 Task: Create new customer invoice with Date Opened: 18-May-23, Select Customer: Herberger's, Terms: Net 30. Make invoice entry for item-1 with Date: 18-May-23, Description: Ikem Collection Maasai Chai Kenyan Spiced Tea
, Income Account: Income:Sales, Quantity: 2, Unit Price: 13.49, Sales Tax: Y, Sales Tax Included: N, Tax Table: Sales Tax. Post Invoice with Post Date: 18-May-23, Post to Accounts: Assets:Accounts Receivable. Pay / Process Payment with Transaction Date: 16-Jun-23, Amount: 28.06, Transfer Account: Checking Account. Go to 'Print Invoice'.
Action: Mouse moved to (174, 34)
Screenshot: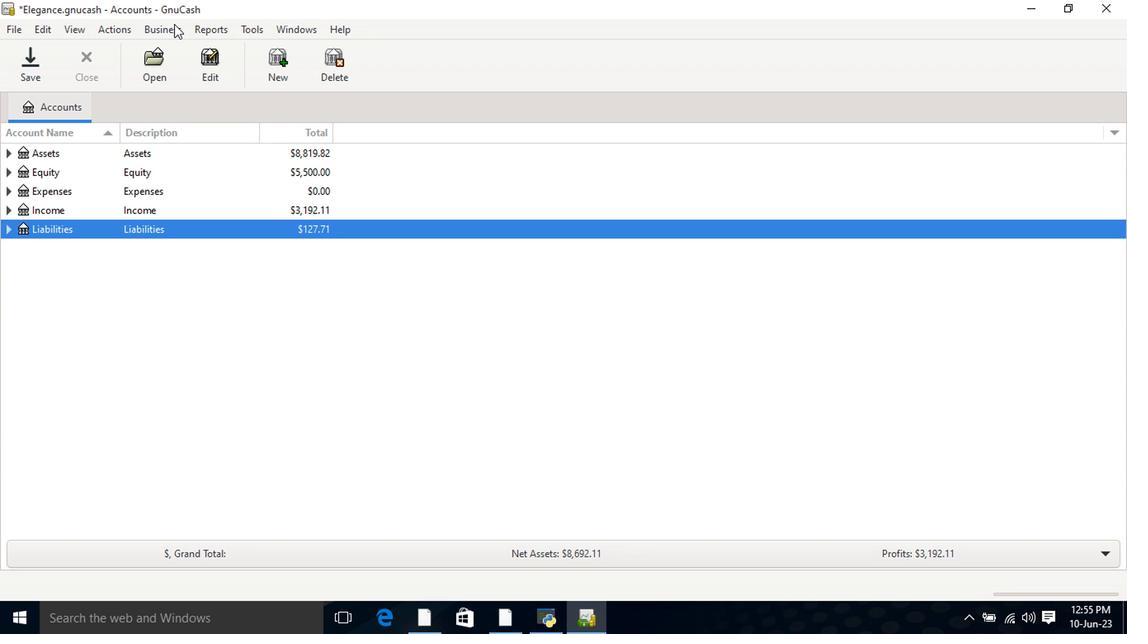 
Action: Mouse pressed left at (174, 34)
Screenshot: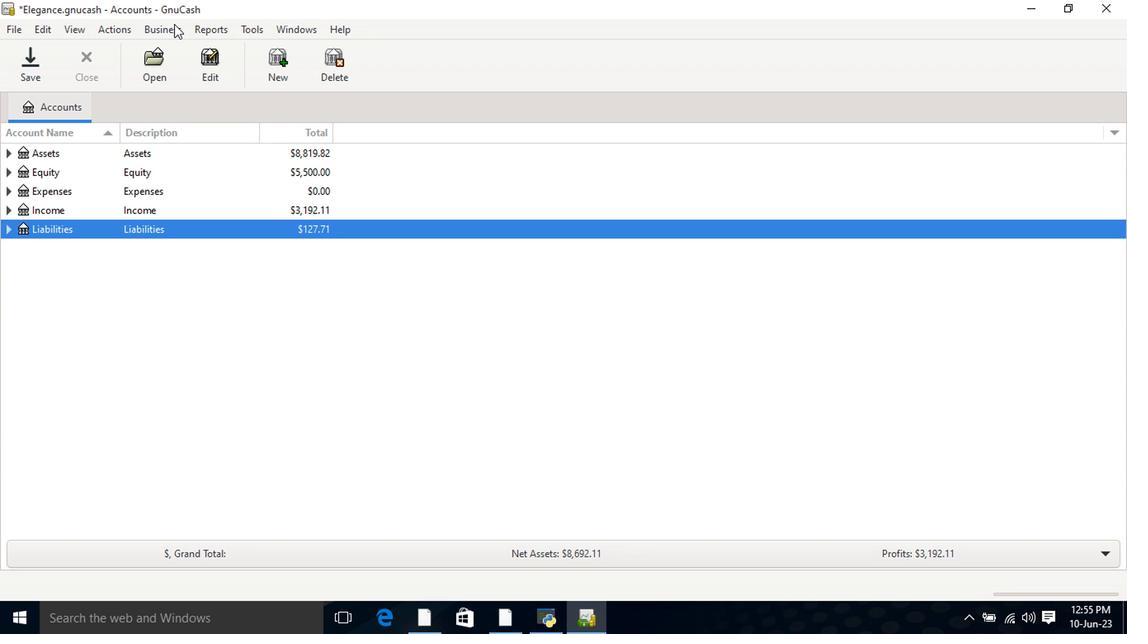 
Action: Mouse moved to (181, 48)
Screenshot: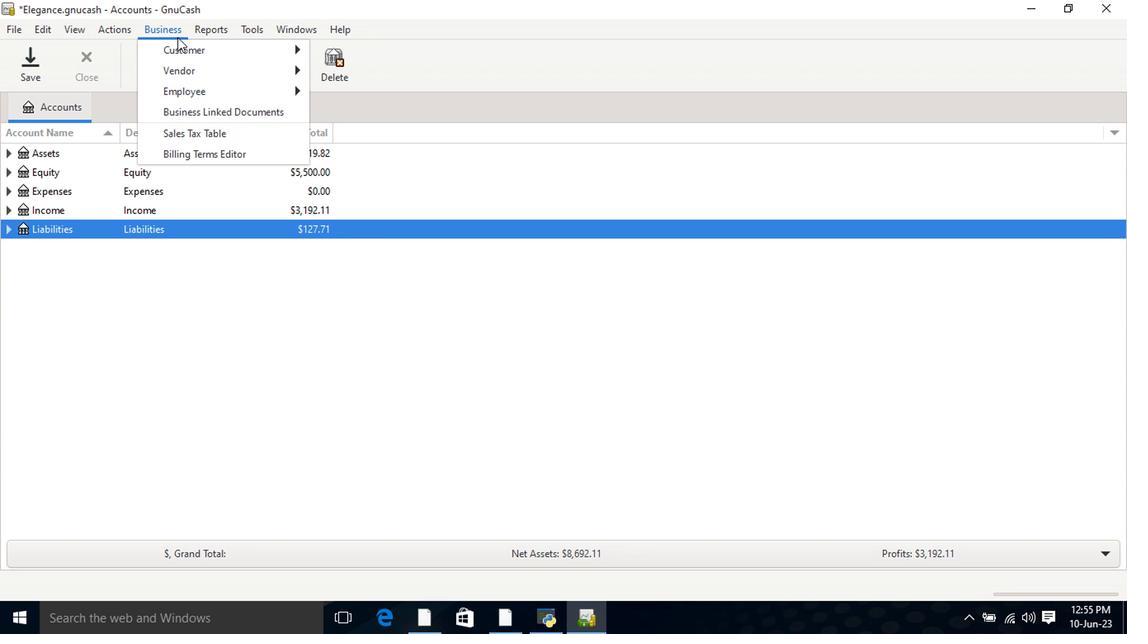 
Action: Mouse pressed left at (181, 48)
Screenshot: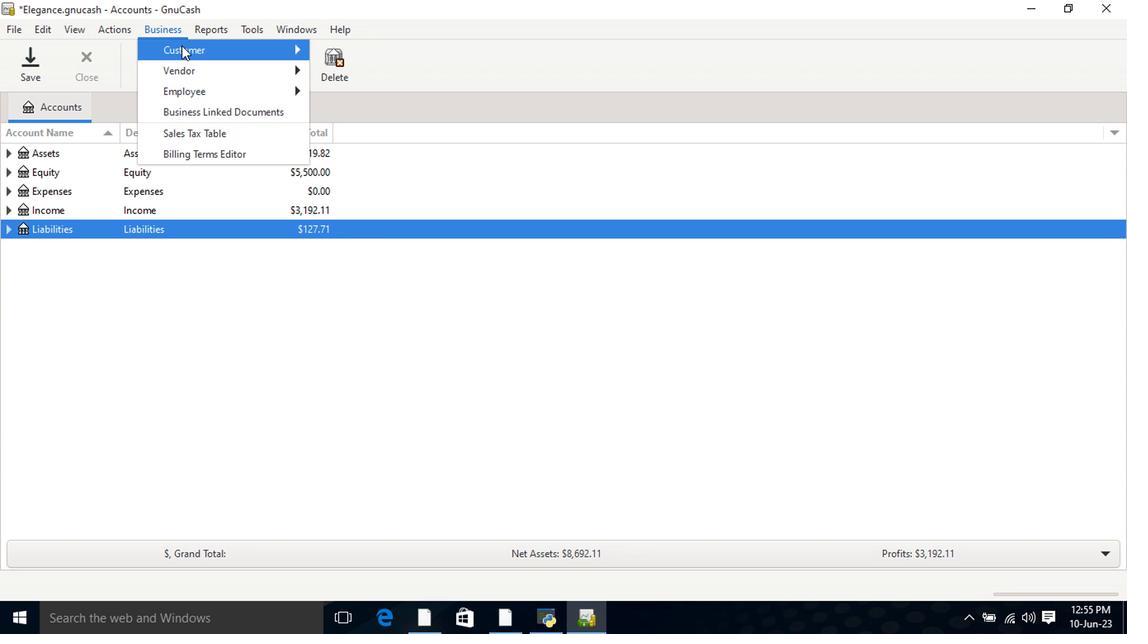 
Action: Mouse moved to (330, 115)
Screenshot: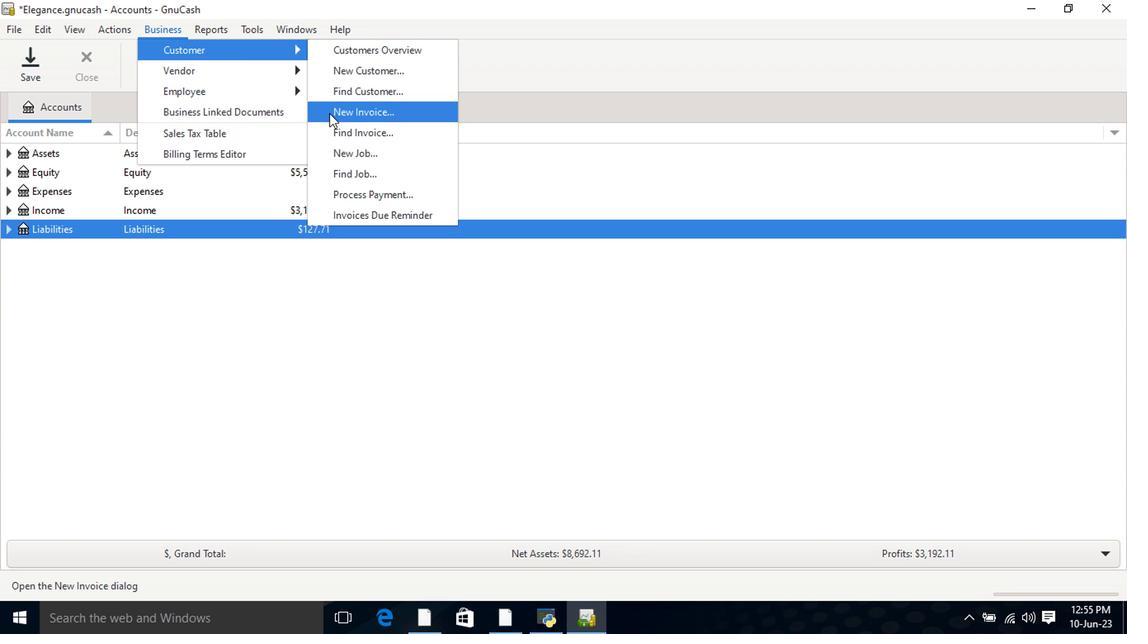 
Action: Mouse pressed left at (330, 115)
Screenshot: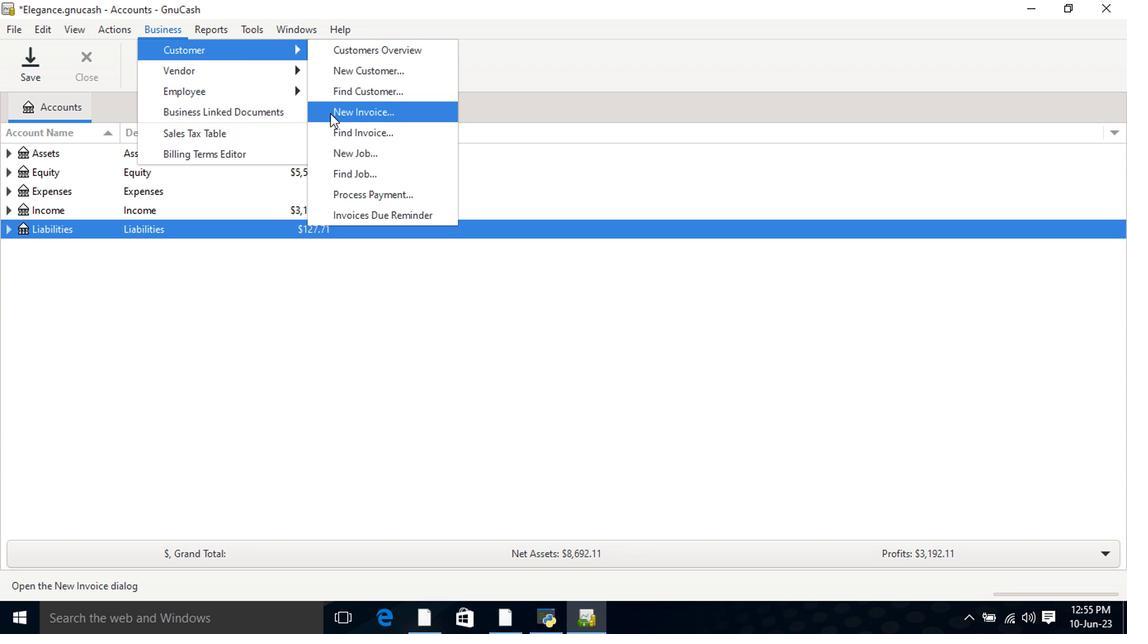 
Action: Mouse moved to (673, 254)
Screenshot: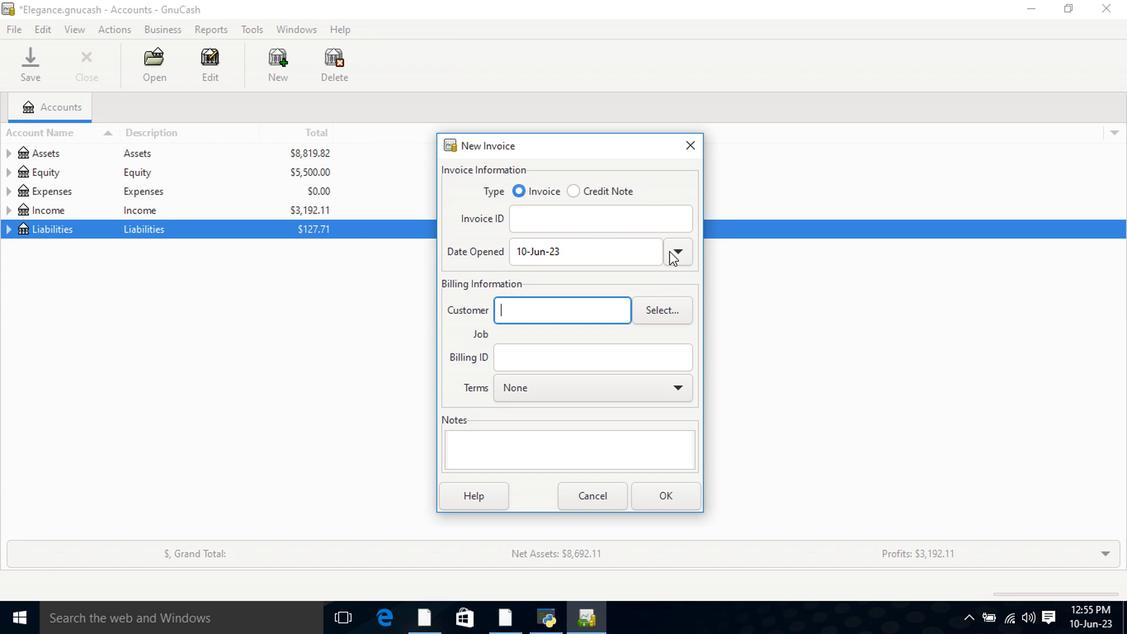 
Action: Mouse pressed left at (673, 254)
Screenshot: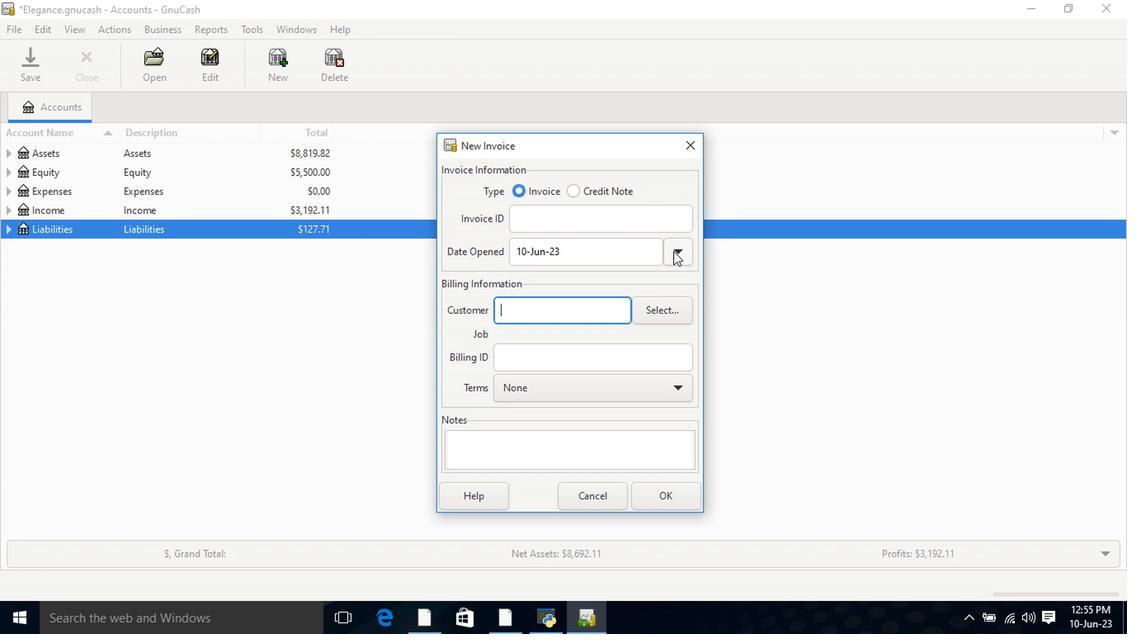 
Action: Mouse moved to (550, 283)
Screenshot: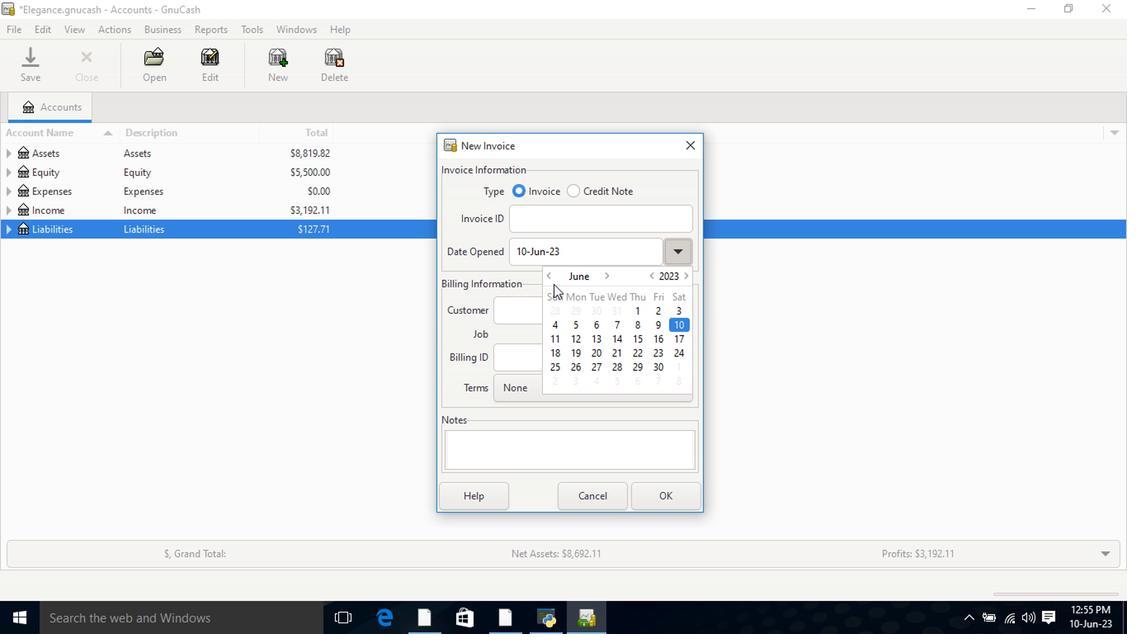 
Action: Mouse pressed left at (550, 283)
Screenshot: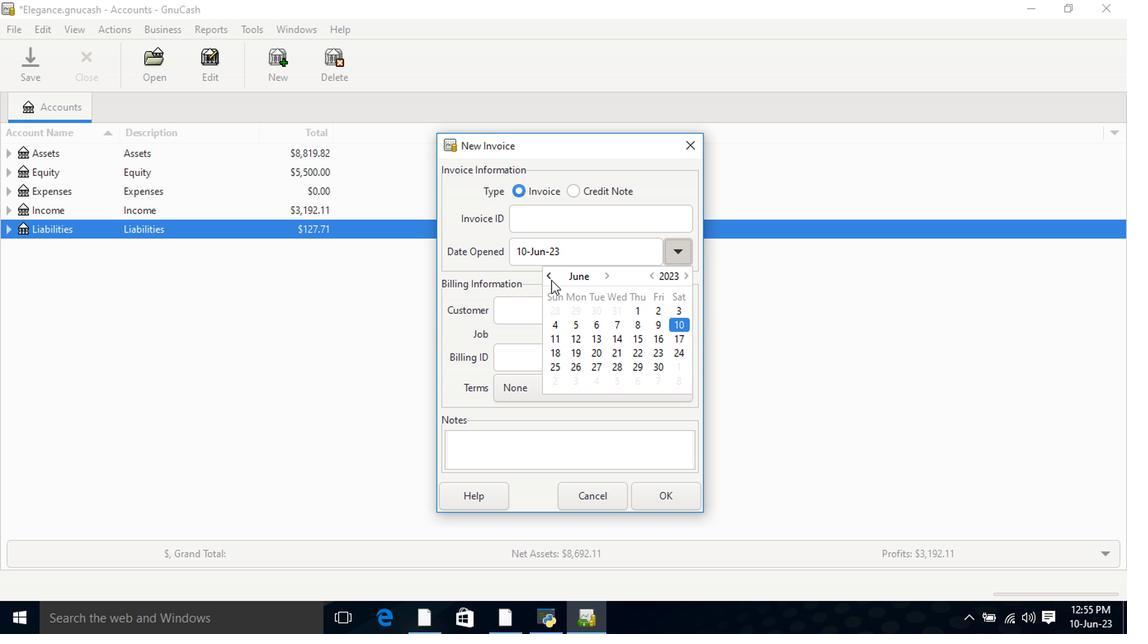 
Action: Mouse moved to (638, 341)
Screenshot: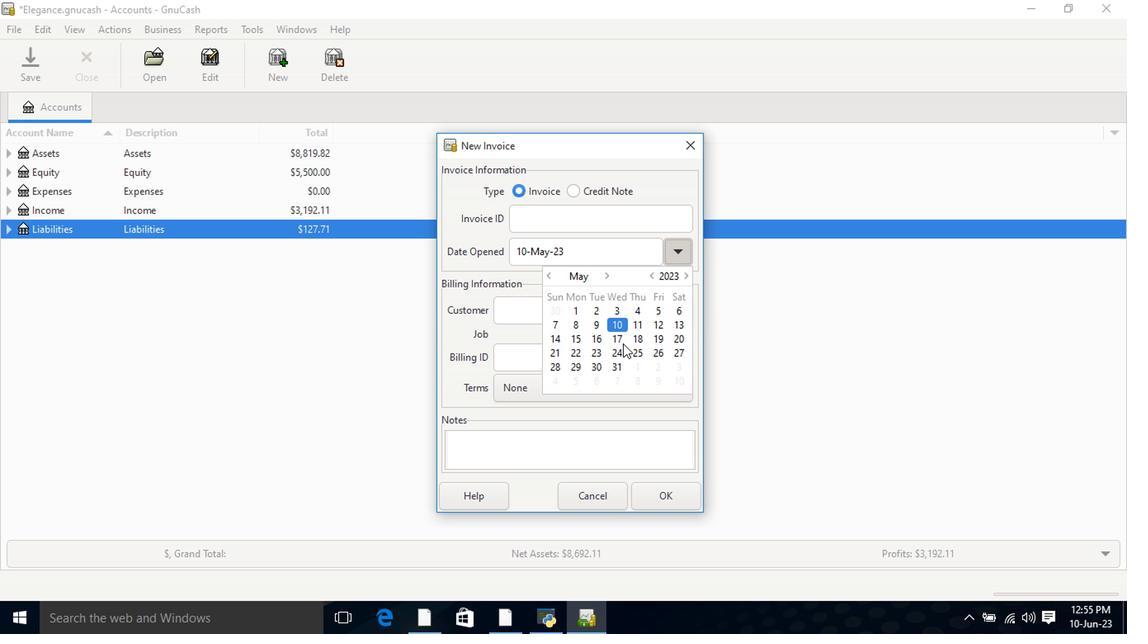 
Action: Mouse pressed left at (638, 341)
Screenshot: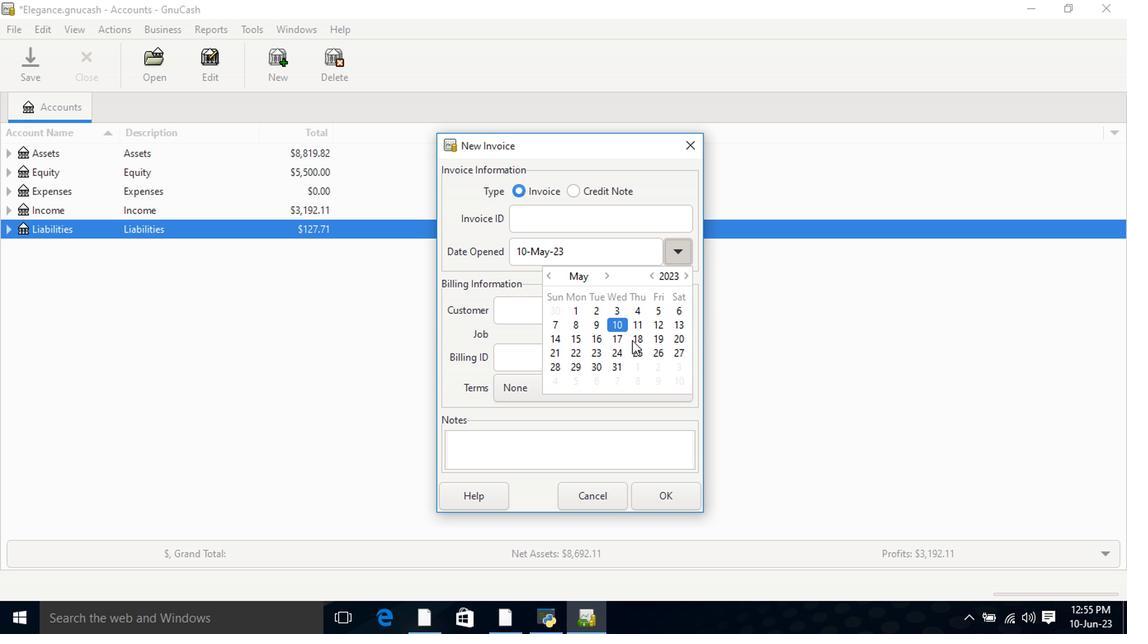 
Action: Mouse pressed left at (638, 341)
Screenshot: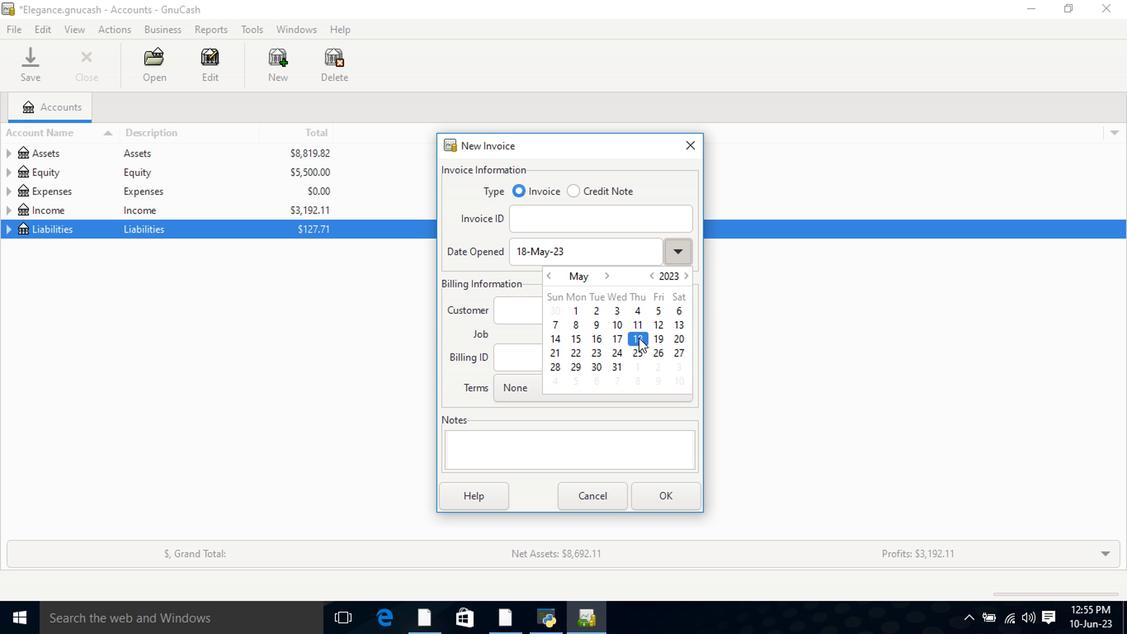 
Action: Mouse moved to (596, 317)
Screenshot: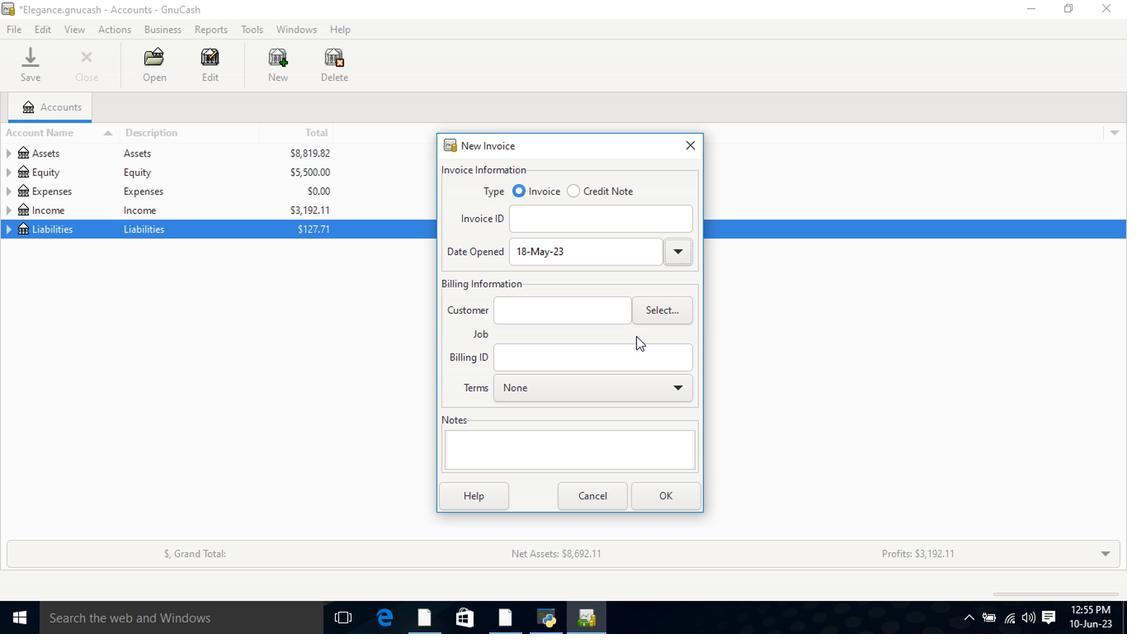 
Action: Mouse pressed left at (596, 317)
Screenshot: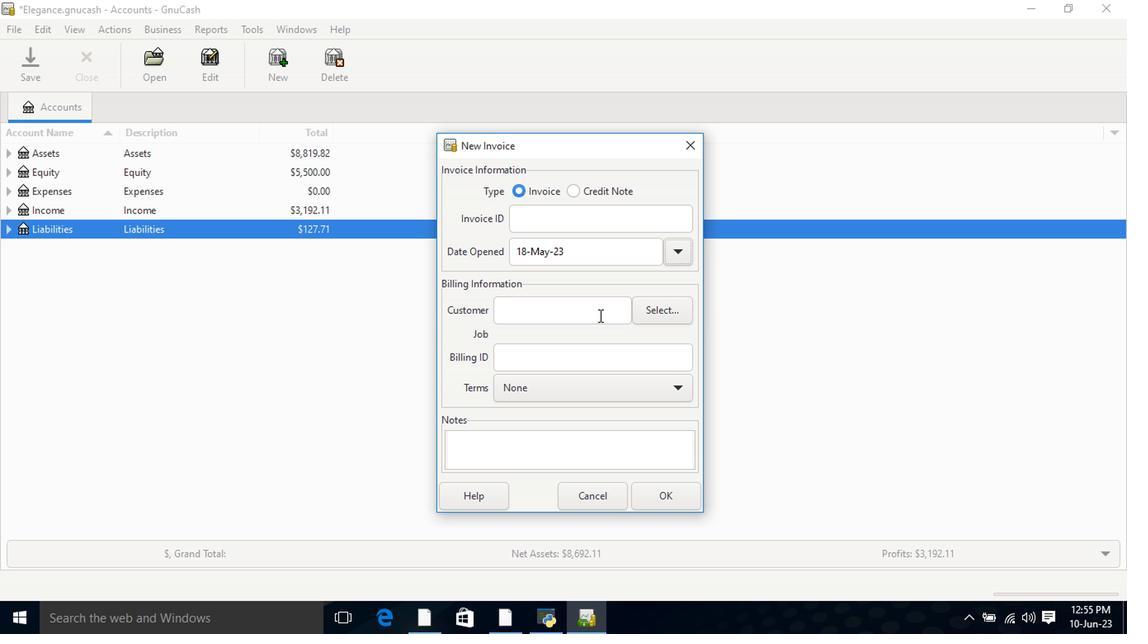 
Action: Key pressed <Key.shift>Her
Screenshot: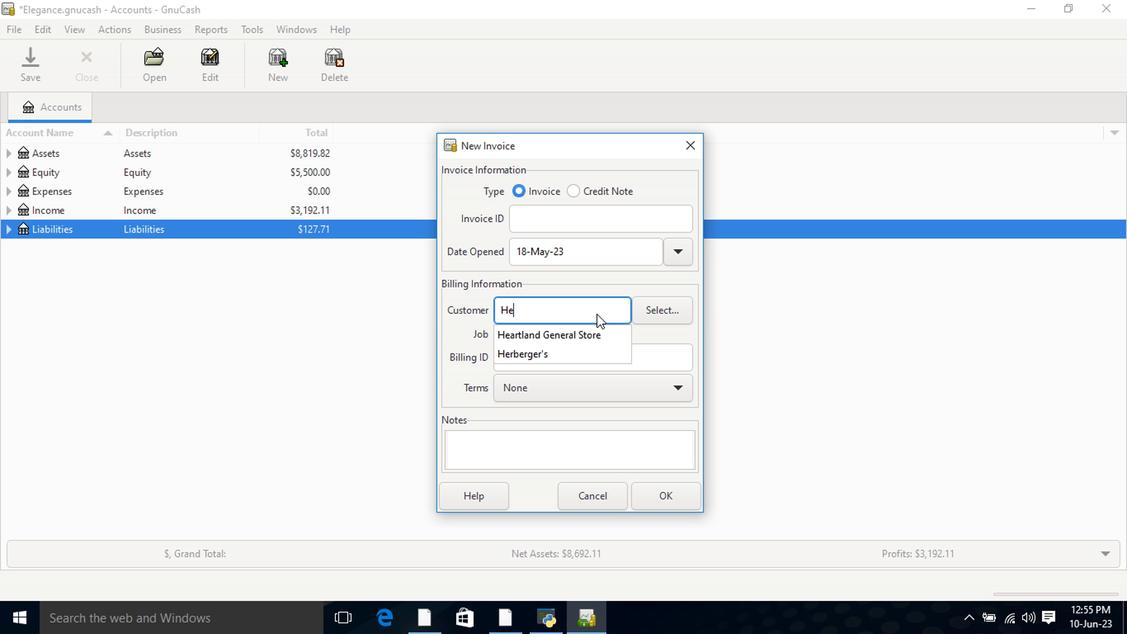 
Action: Mouse moved to (578, 332)
Screenshot: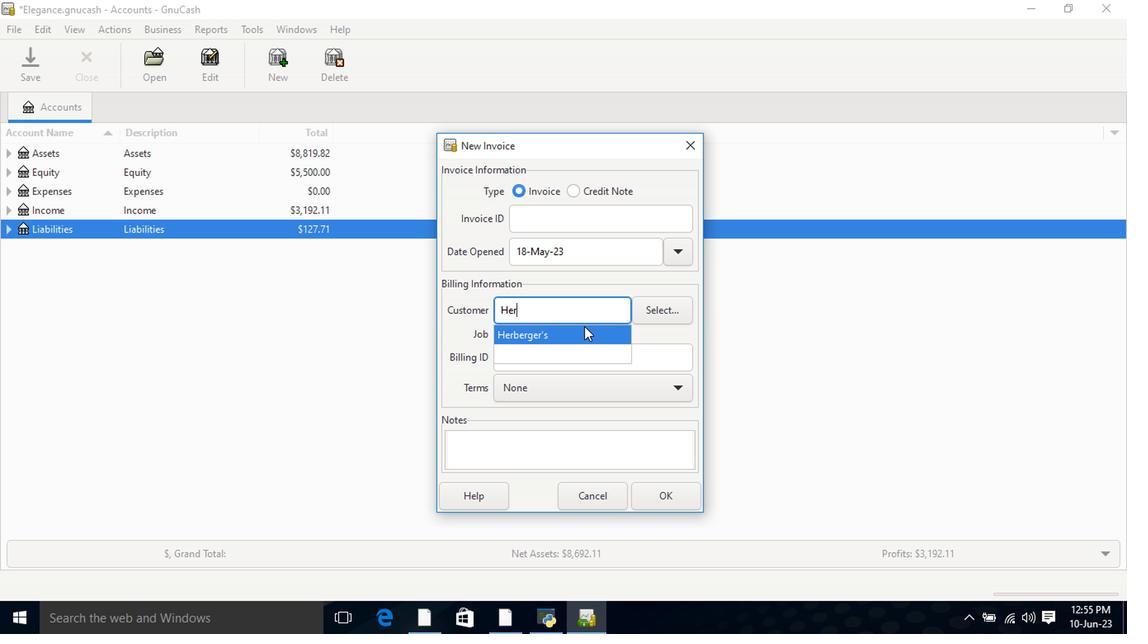 
Action: Mouse pressed left at (578, 332)
Screenshot: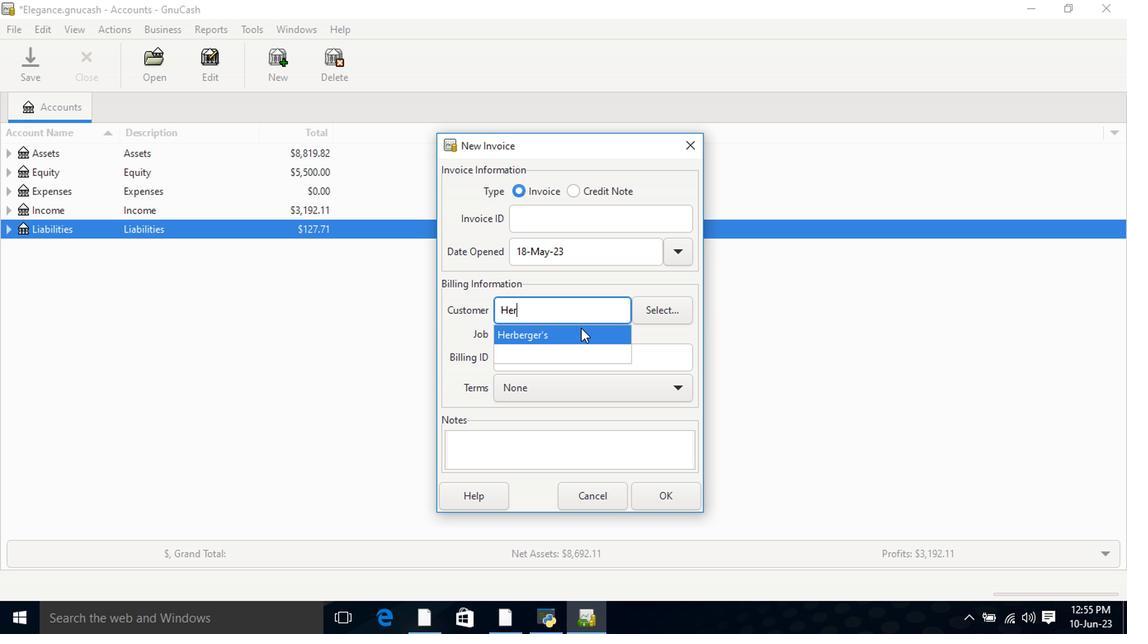 
Action: Mouse moved to (605, 404)
Screenshot: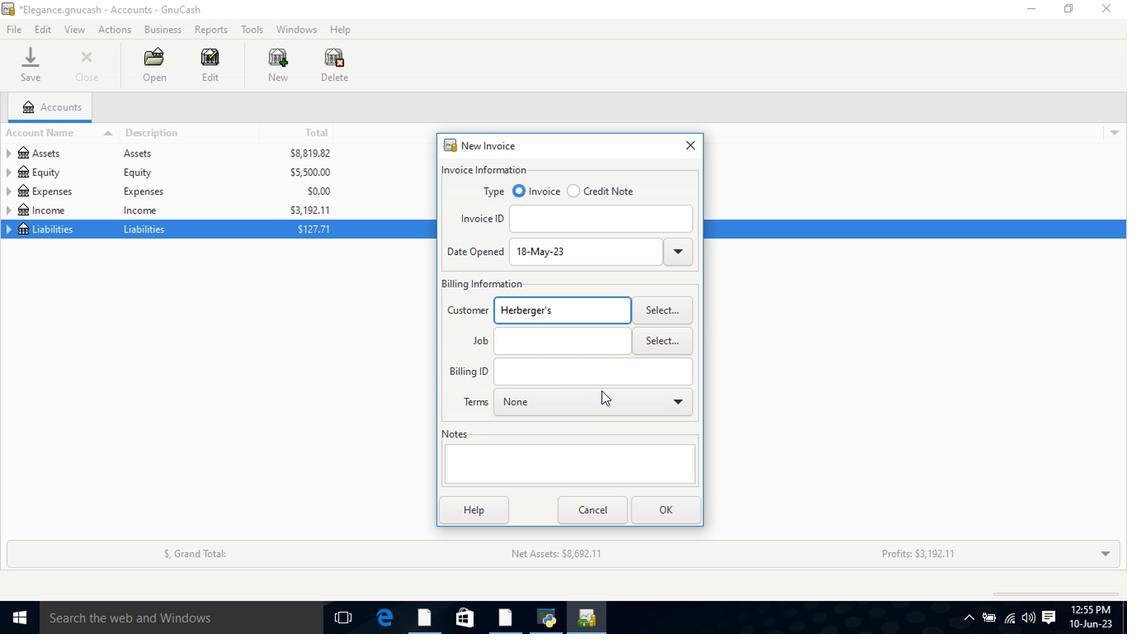 
Action: Mouse pressed left at (605, 404)
Screenshot: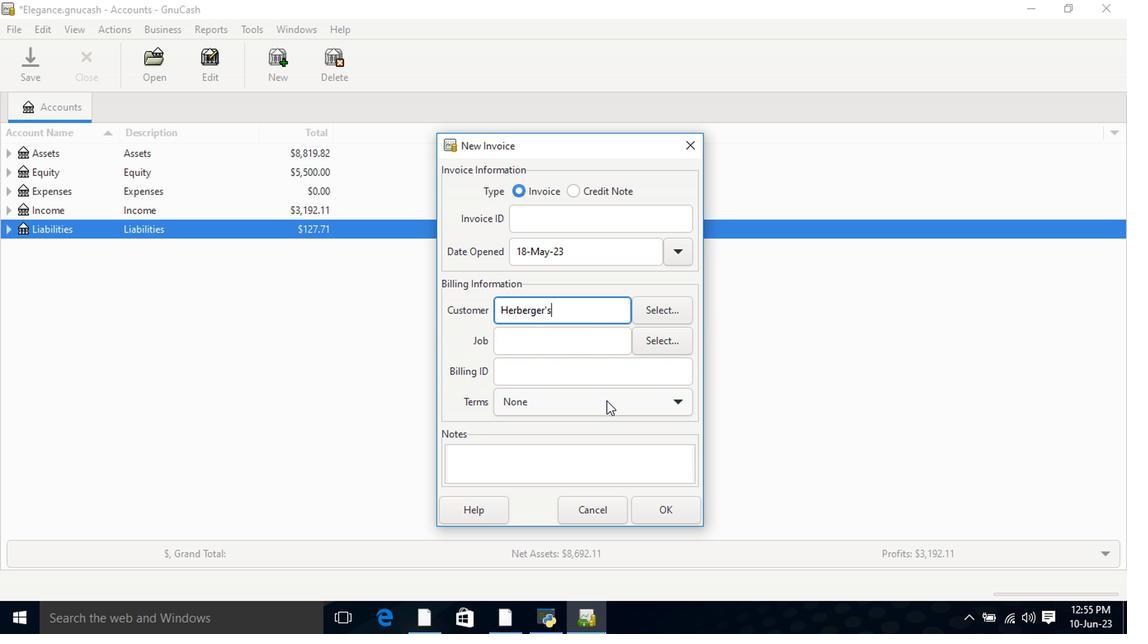 
Action: Mouse moved to (613, 456)
Screenshot: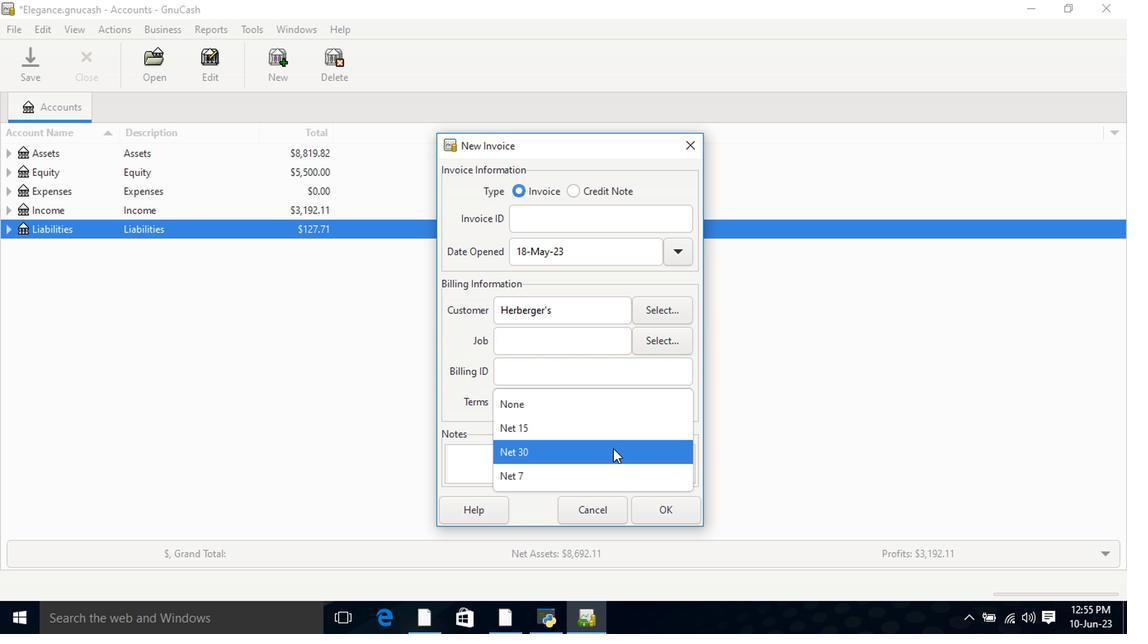 
Action: Mouse pressed left at (613, 456)
Screenshot: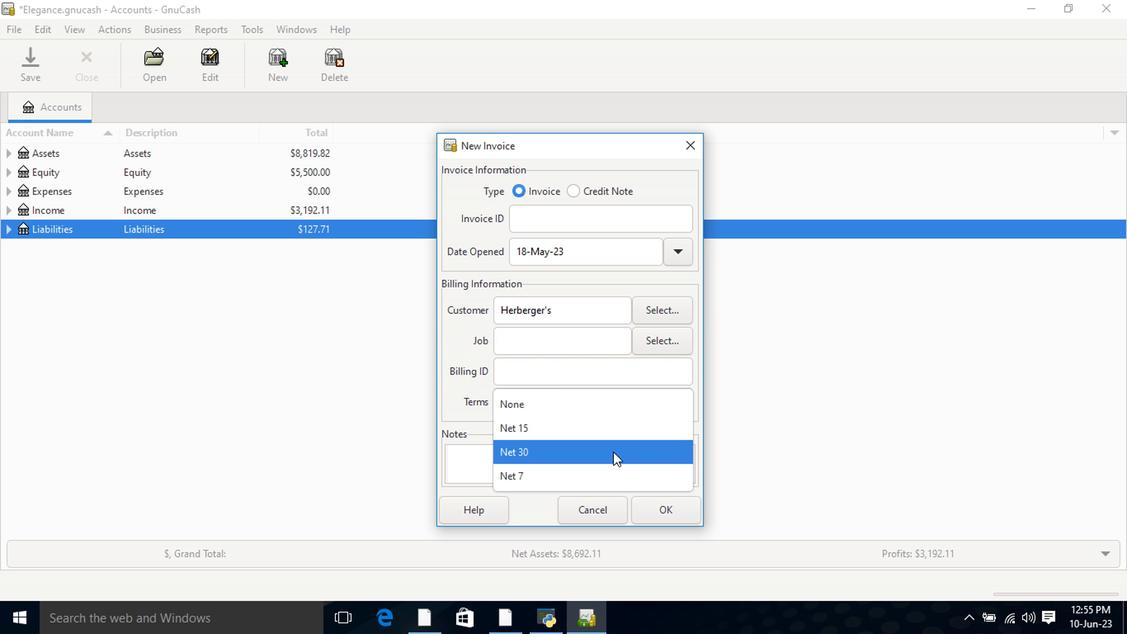 
Action: Mouse moved to (652, 512)
Screenshot: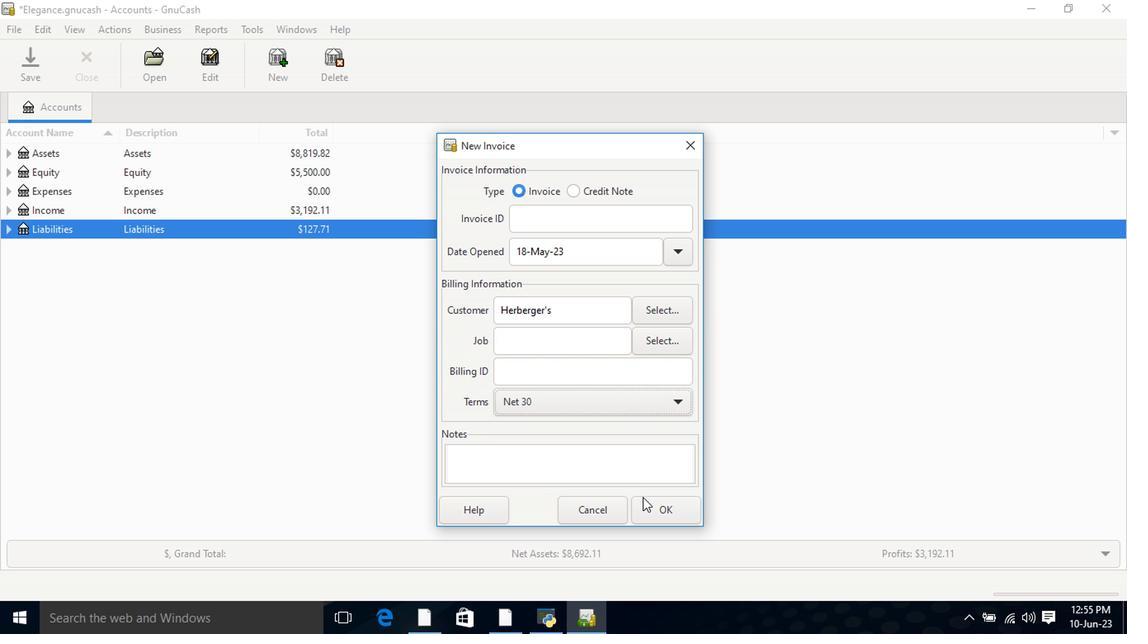 
Action: Mouse pressed left at (652, 512)
Screenshot: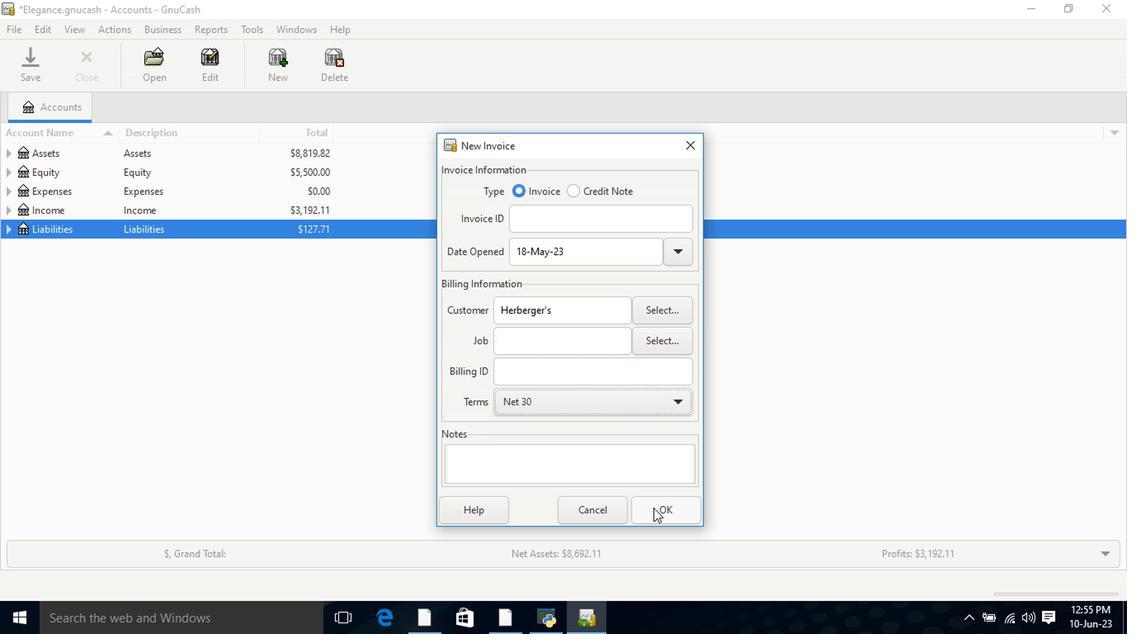 
Action: Mouse moved to (72, 325)
Screenshot: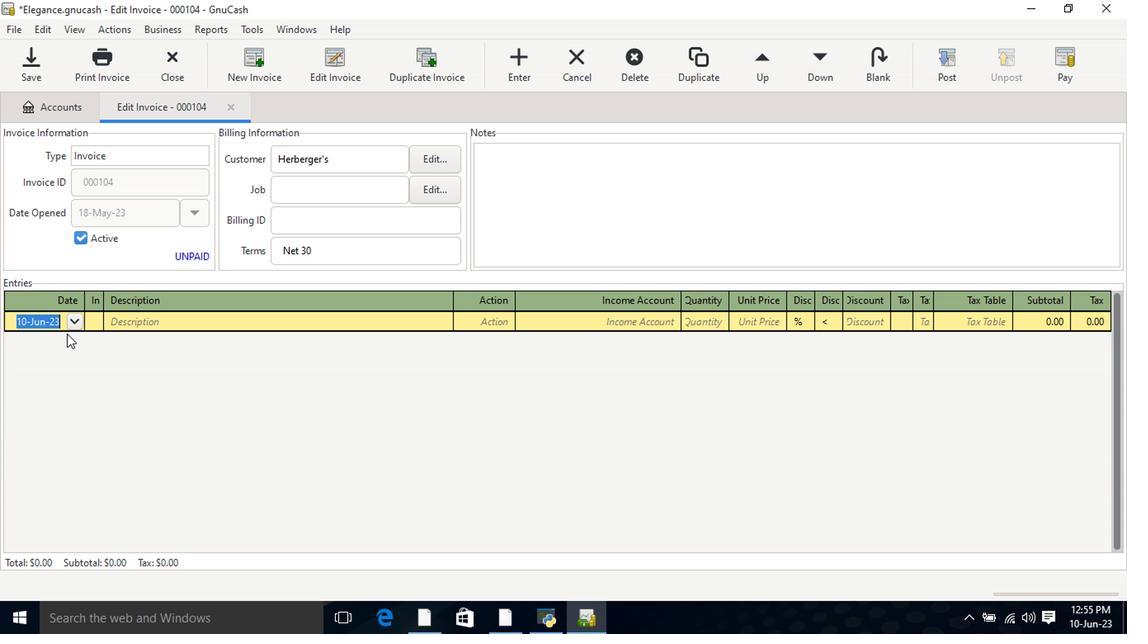 
Action: Mouse pressed left at (72, 325)
Screenshot: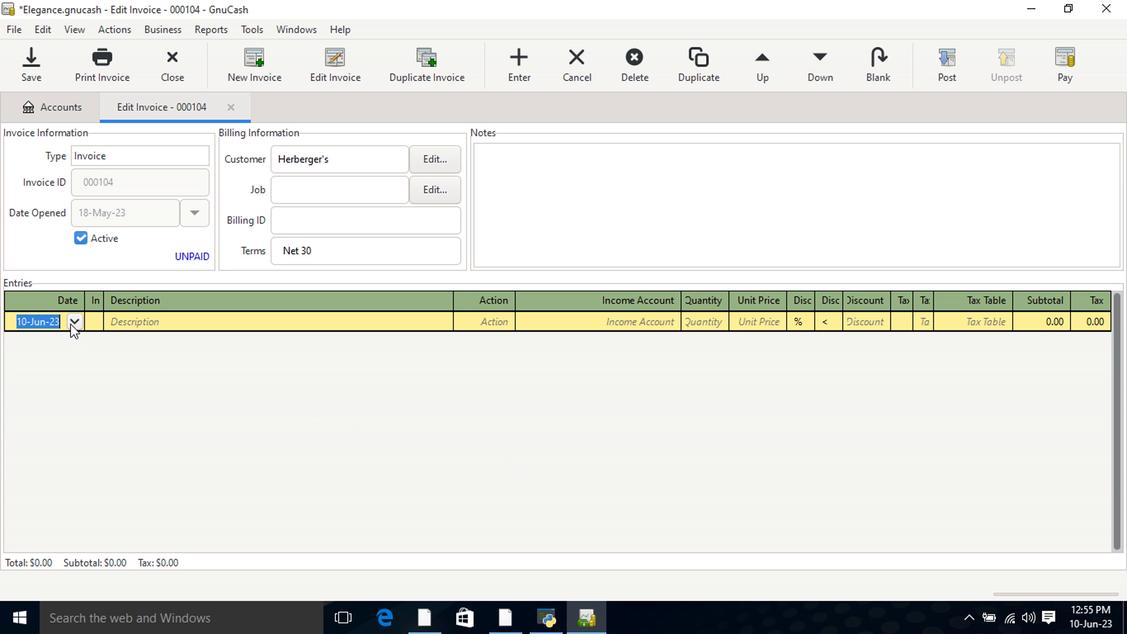 
Action: Mouse moved to (14, 345)
Screenshot: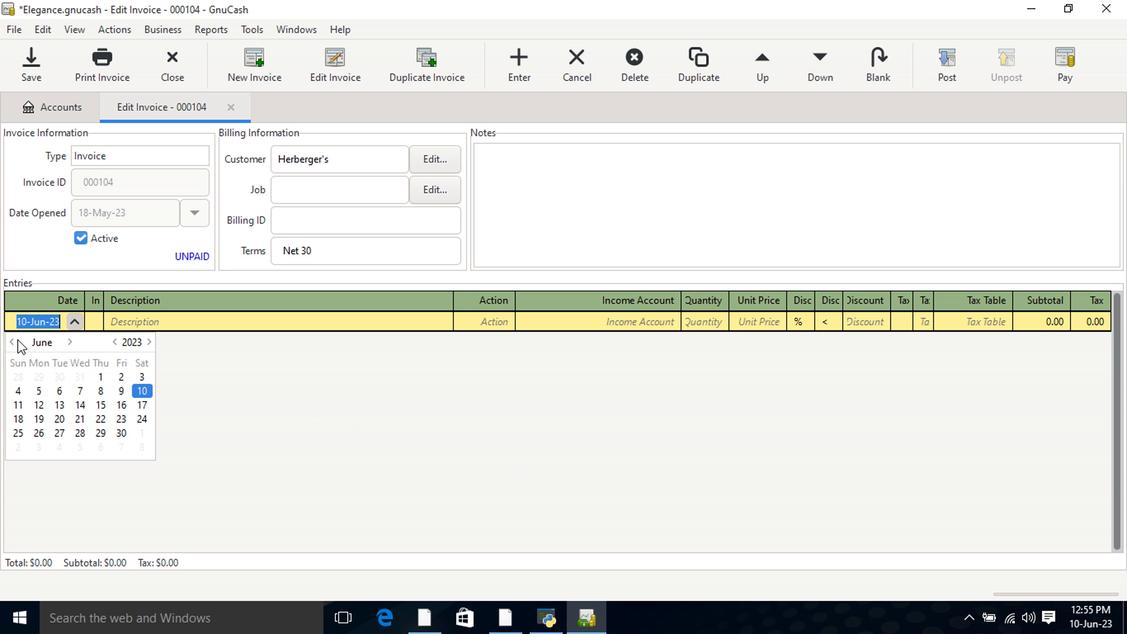 
Action: Mouse pressed left at (14, 345)
Screenshot: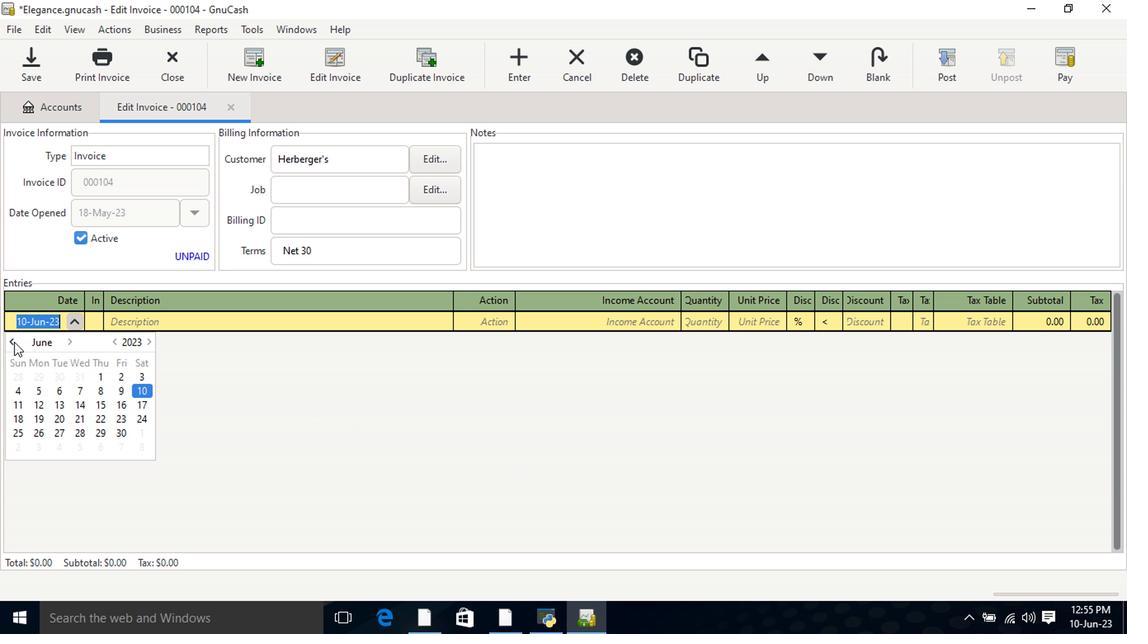 
Action: Mouse moved to (96, 412)
Screenshot: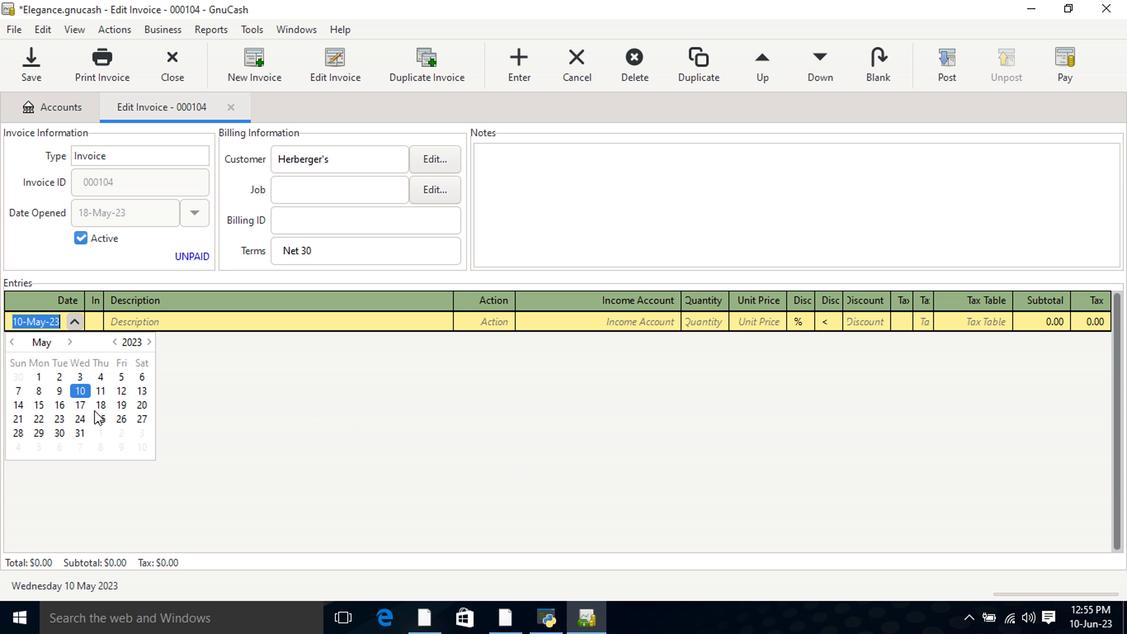 
Action: Mouse pressed left at (96, 412)
Screenshot: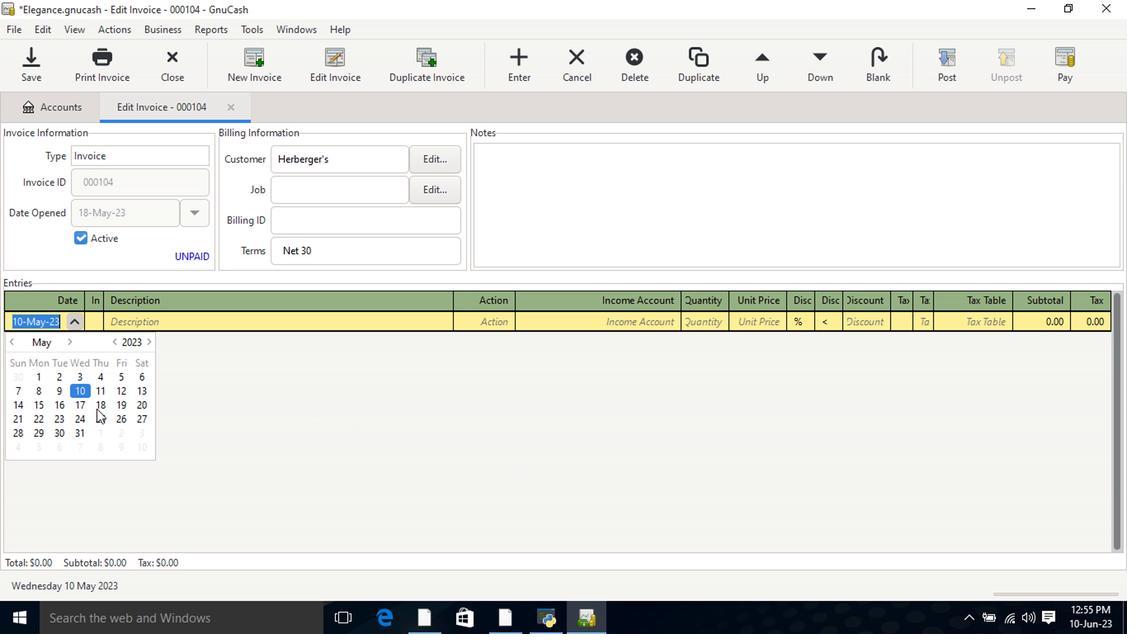 
Action: Mouse pressed left at (96, 412)
Screenshot: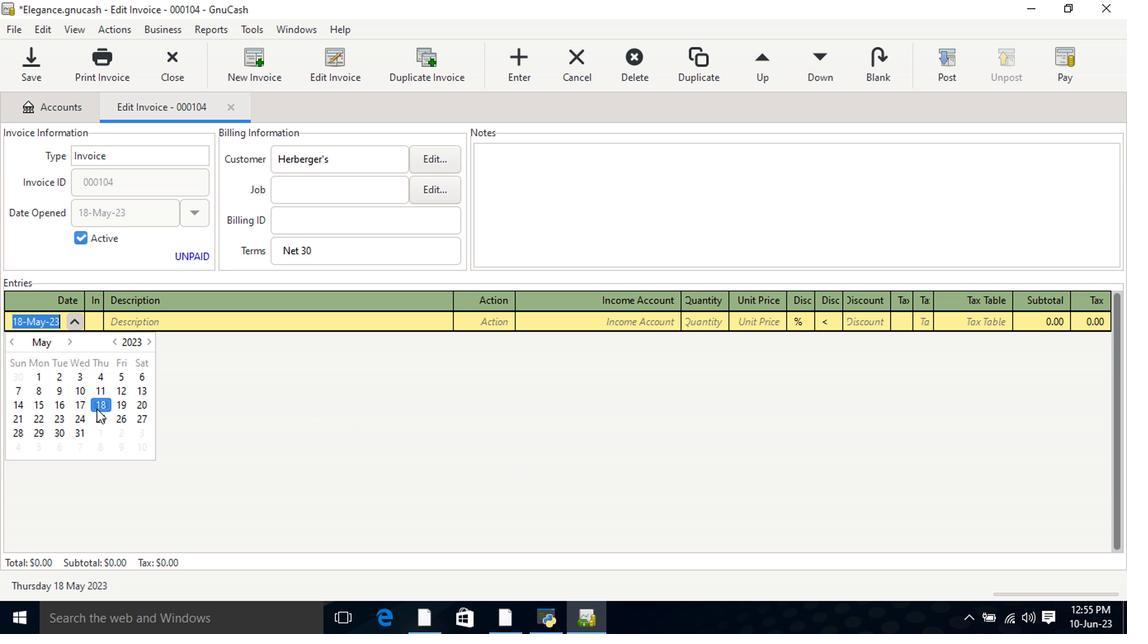
Action: Mouse moved to (144, 330)
Screenshot: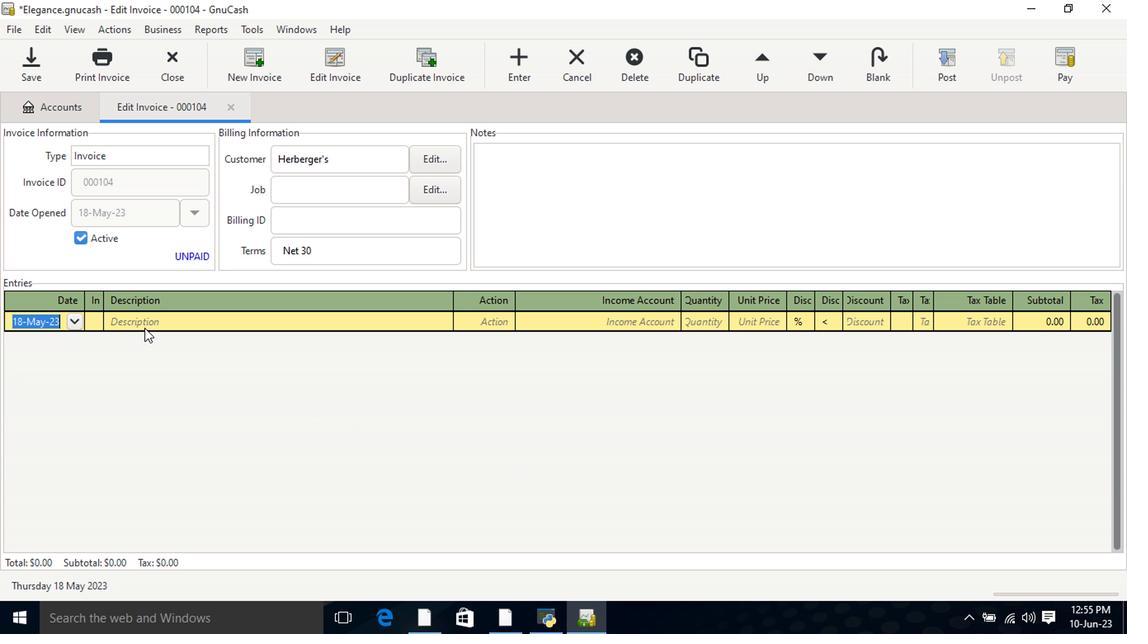 
Action: Mouse pressed left at (144, 330)
Screenshot: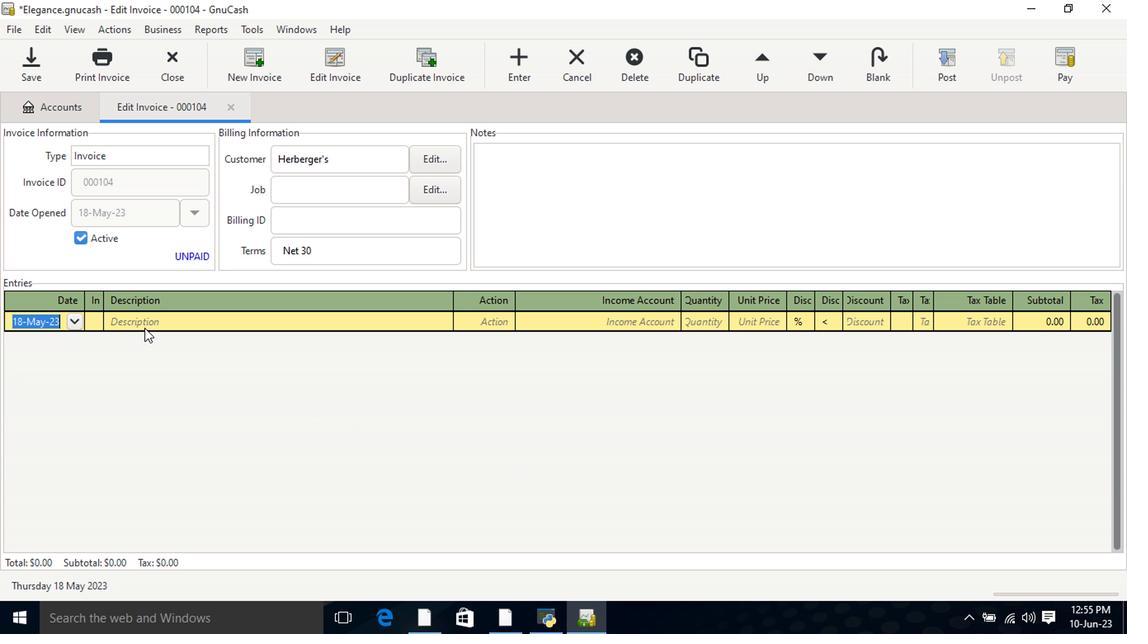 
Action: Key pressed <Key.shift>Ikem<Key.space><Key.shift>Collection<Key.space><Key.shift>Maasai<Key.space><Key.shift>Chai<Key.space><Key.shift>Kenyan<Key.space><Key.shift>Spiced<Key.space><Key.shift>Tea<Key.tab><Key.tab>incom<Key.down><Key.down><Key.down><Key.tab>2<Key.tab>13.49<Key.tab>
Screenshot: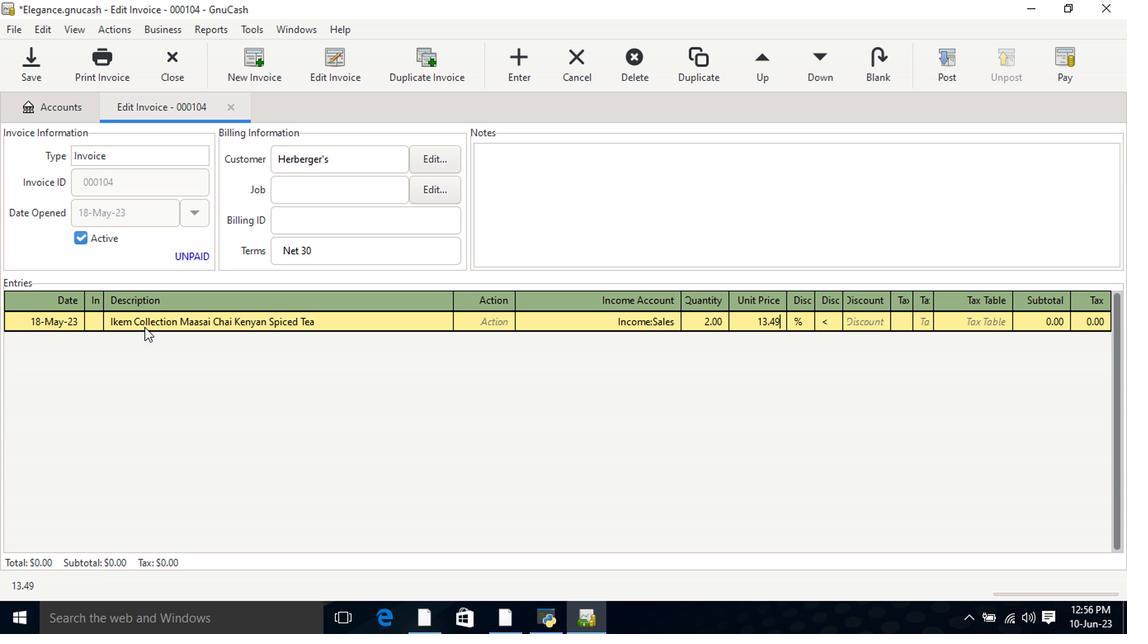 
Action: Mouse moved to (906, 326)
Screenshot: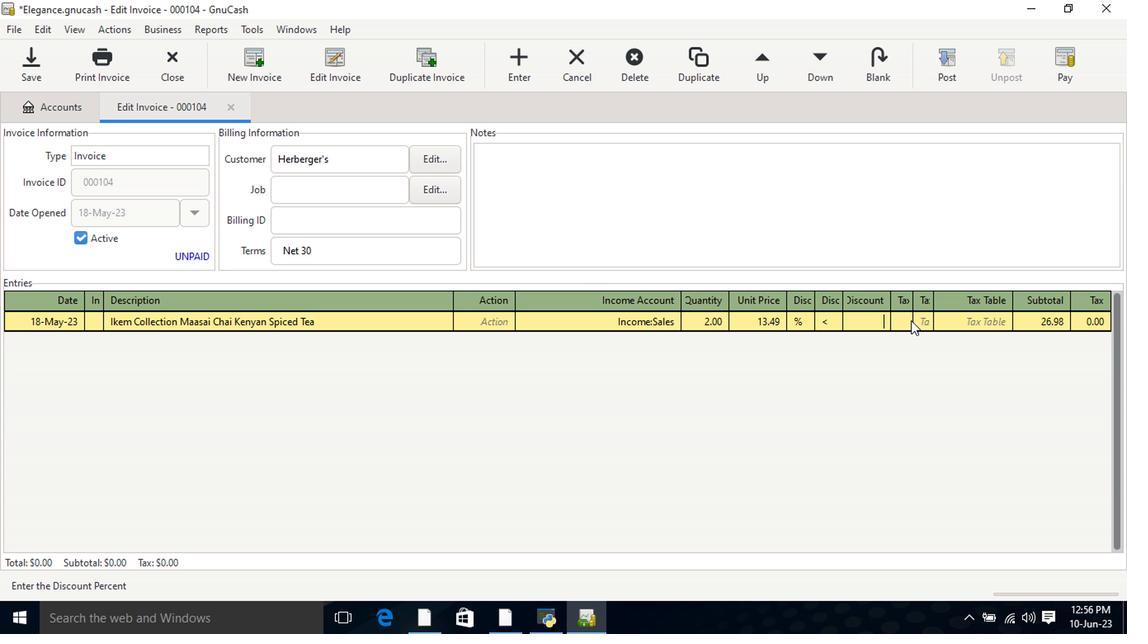 
Action: Mouse pressed left at (906, 326)
Screenshot: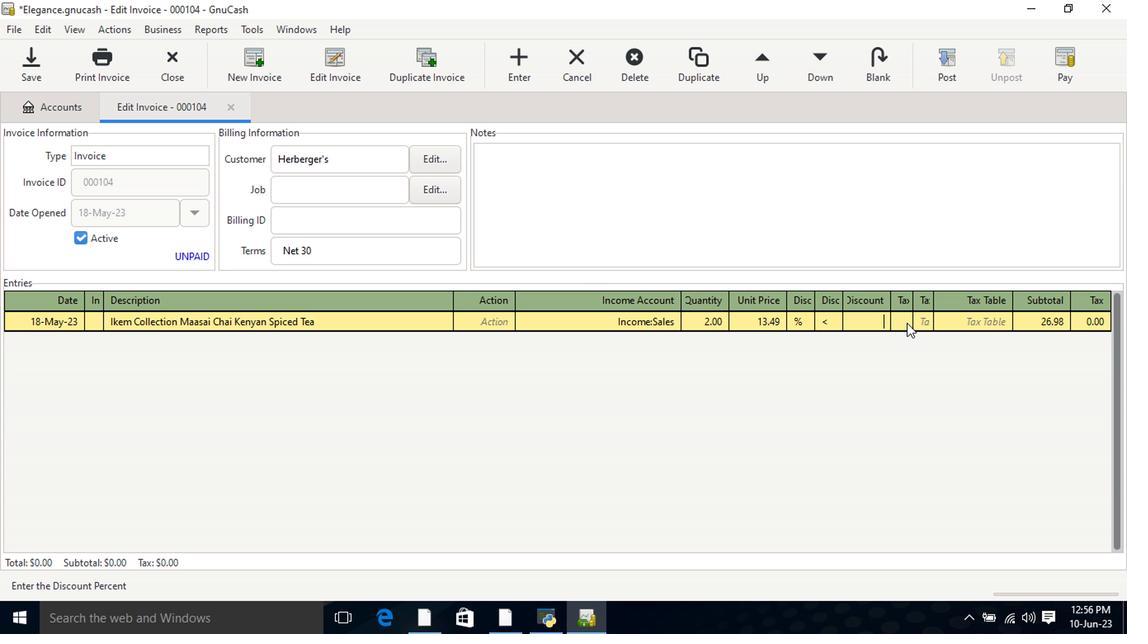 
Action: Mouse moved to (977, 328)
Screenshot: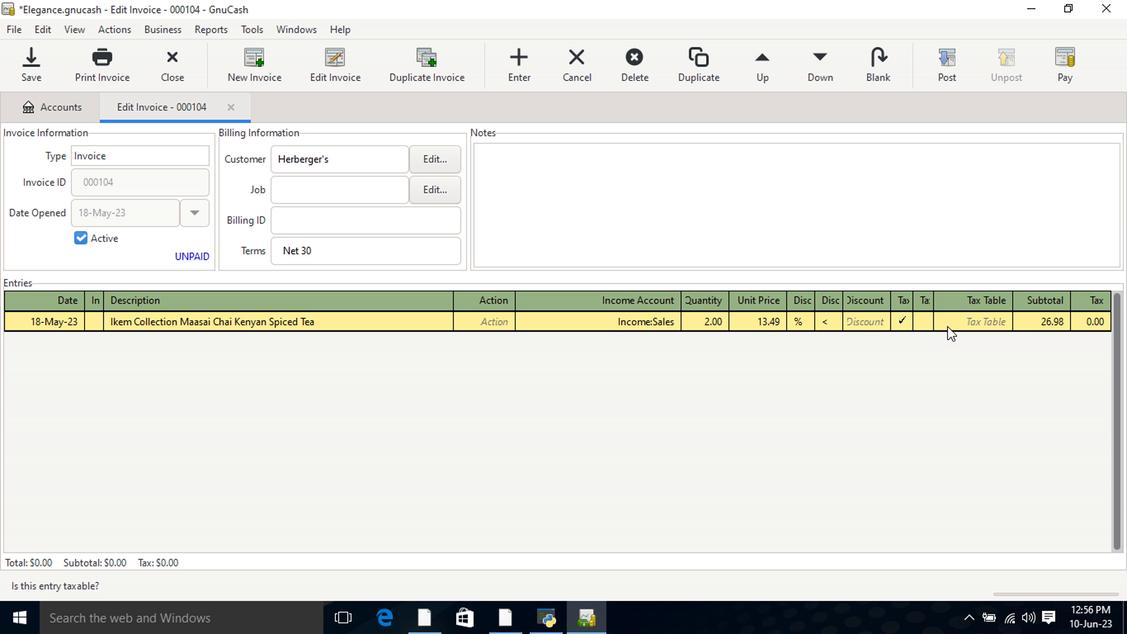 
Action: Mouse pressed left at (977, 328)
Screenshot: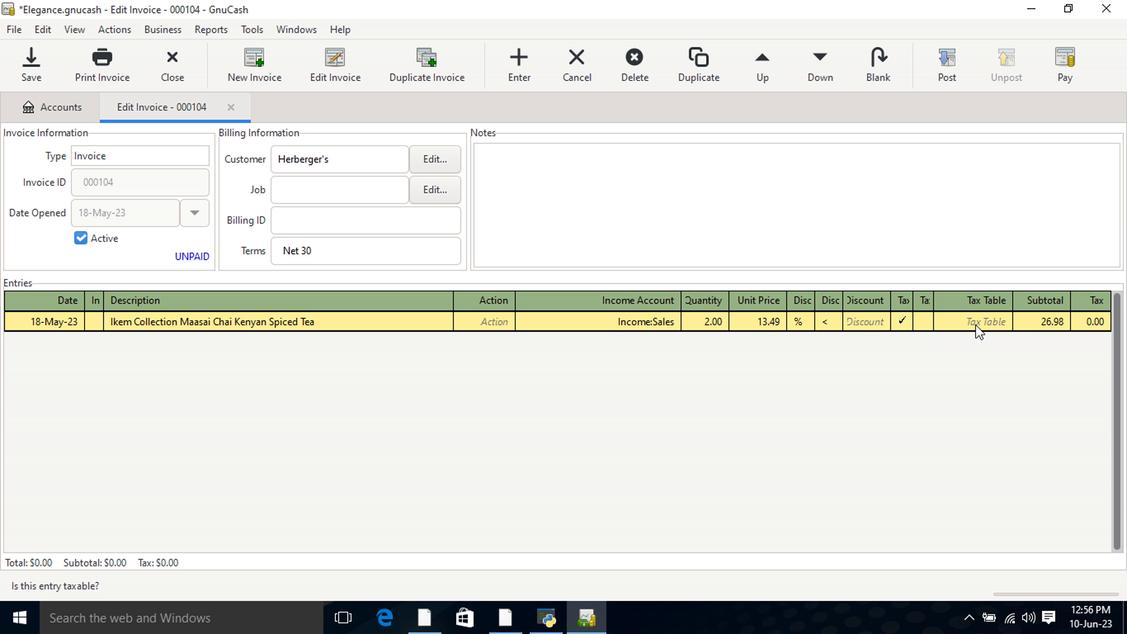 
Action: Mouse moved to (999, 324)
Screenshot: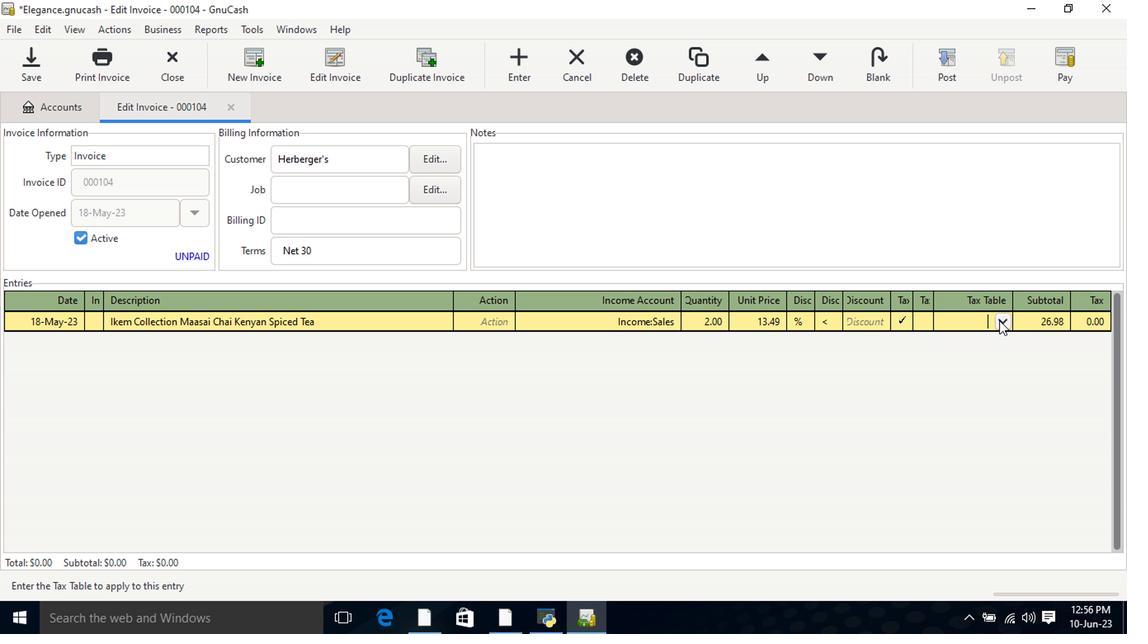 
Action: Mouse pressed left at (999, 324)
Screenshot: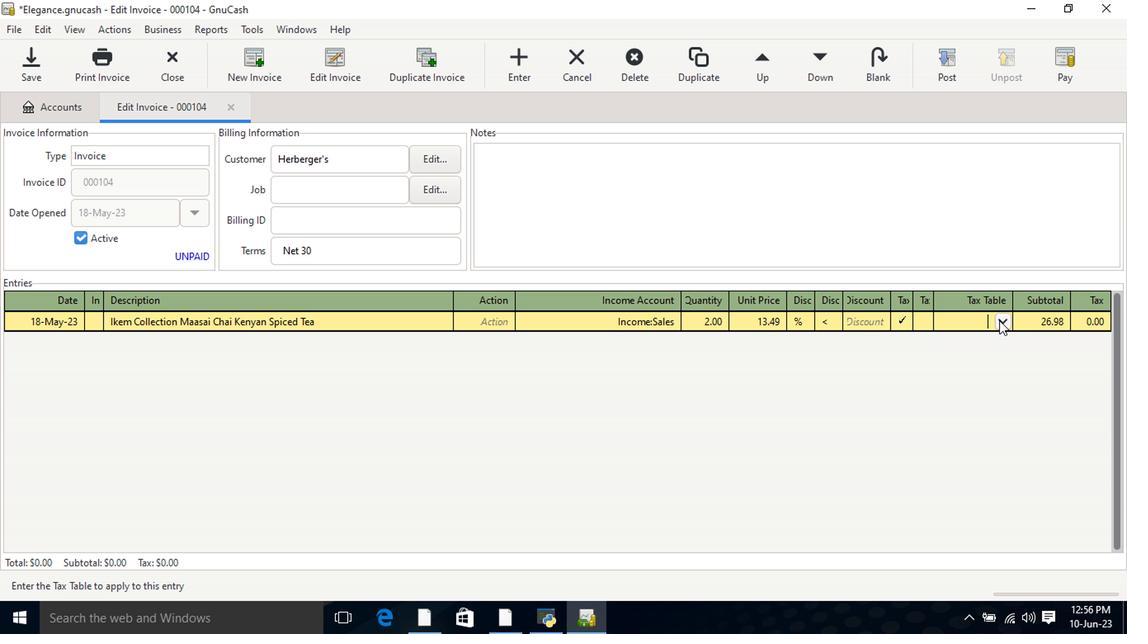
Action: Mouse moved to (995, 341)
Screenshot: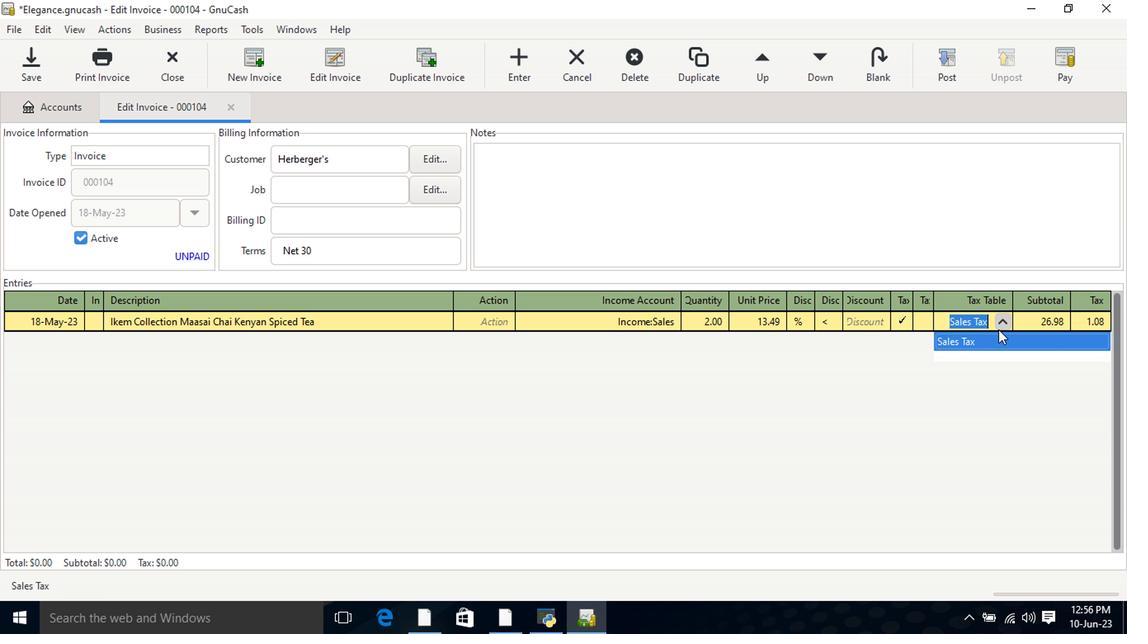 
Action: Mouse pressed left at (995, 341)
Screenshot: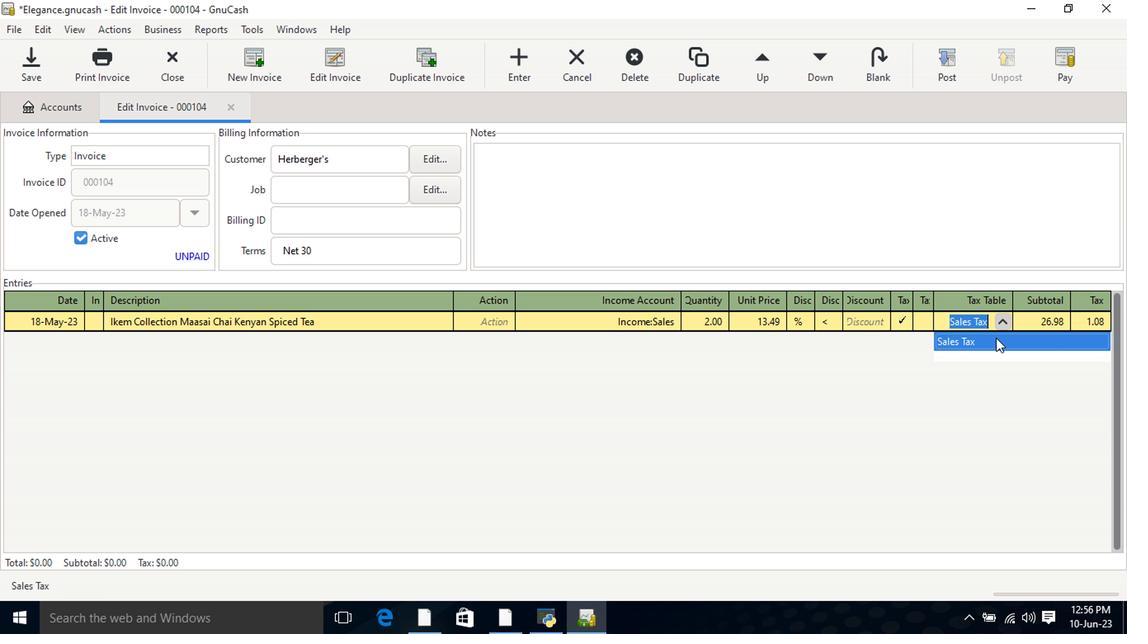 
Action: Key pressed <Key.tab>
Screenshot: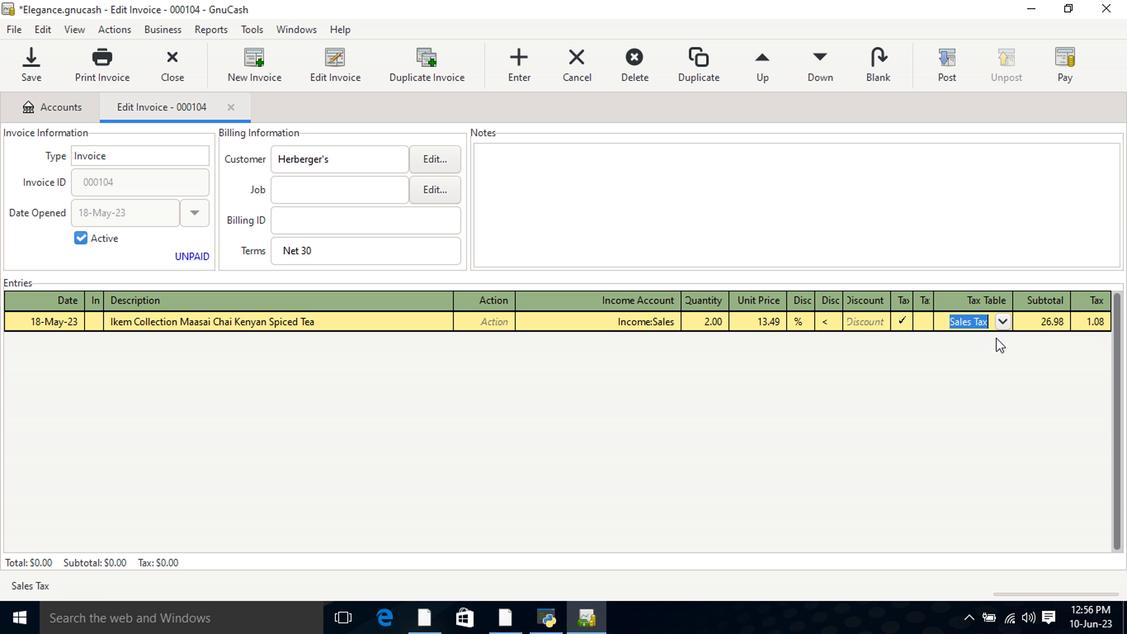 
Action: Mouse moved to (965, 72)
Screenshot: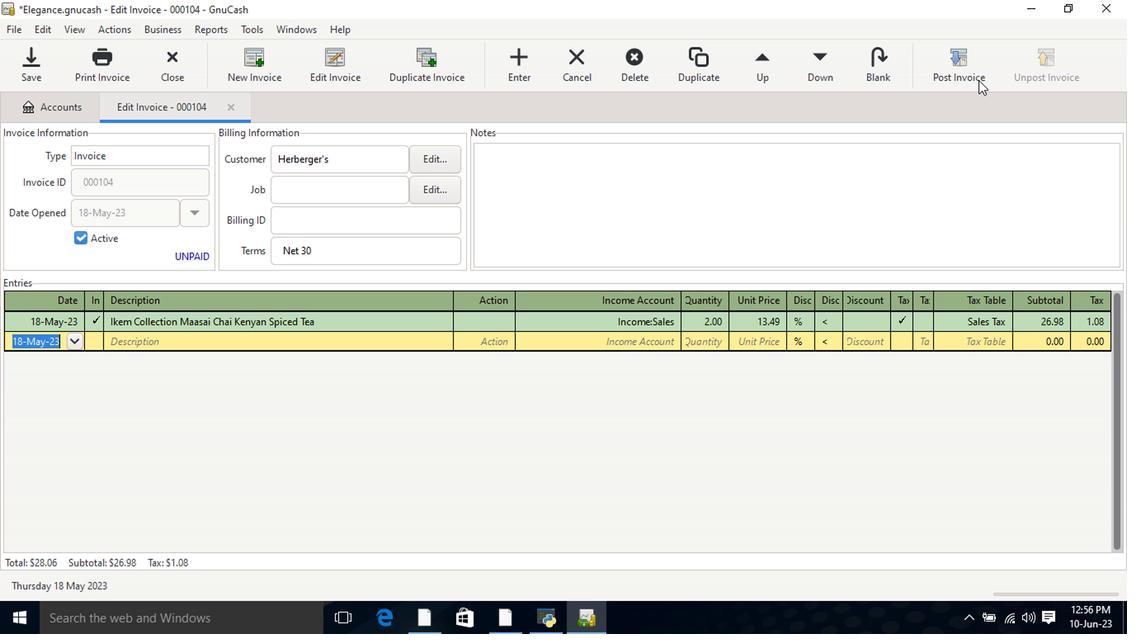 
Action: Mouse pressed left at (965, 72)
Screenshot: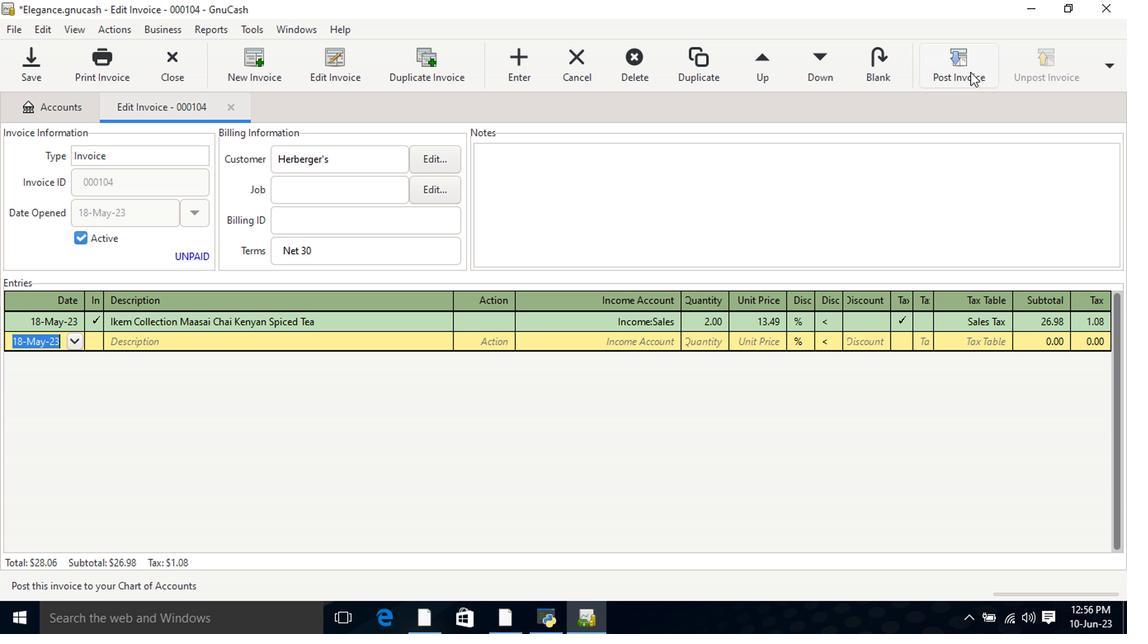 
Action: Mouse moved to (701, 277)
Screenshot: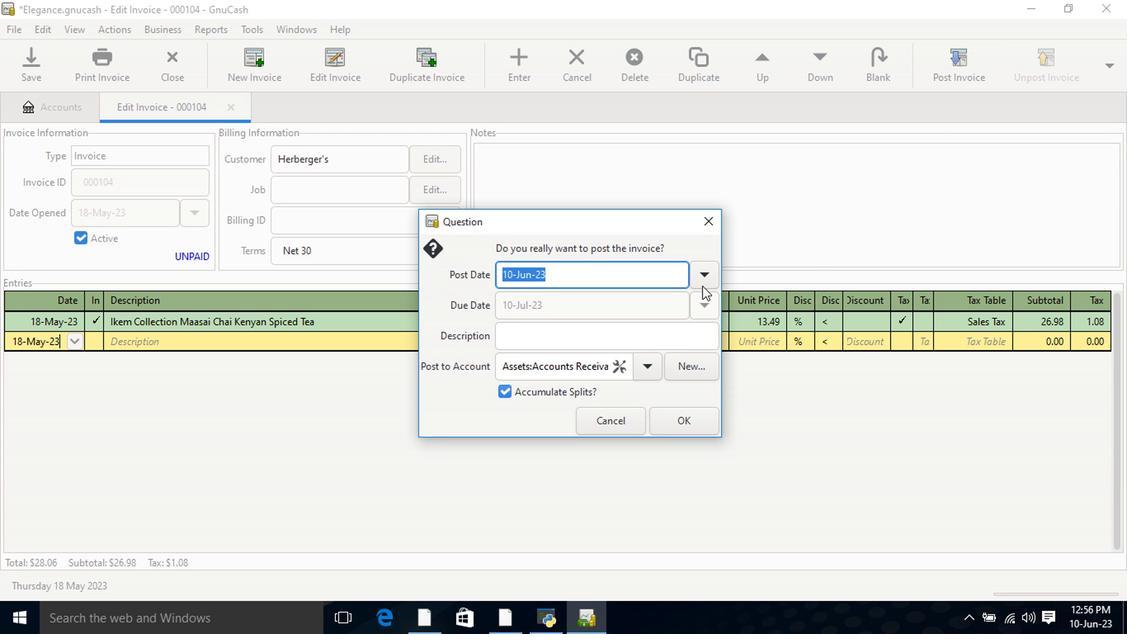 
Action: Mouse pressed left at (701, 277)
Screenshot: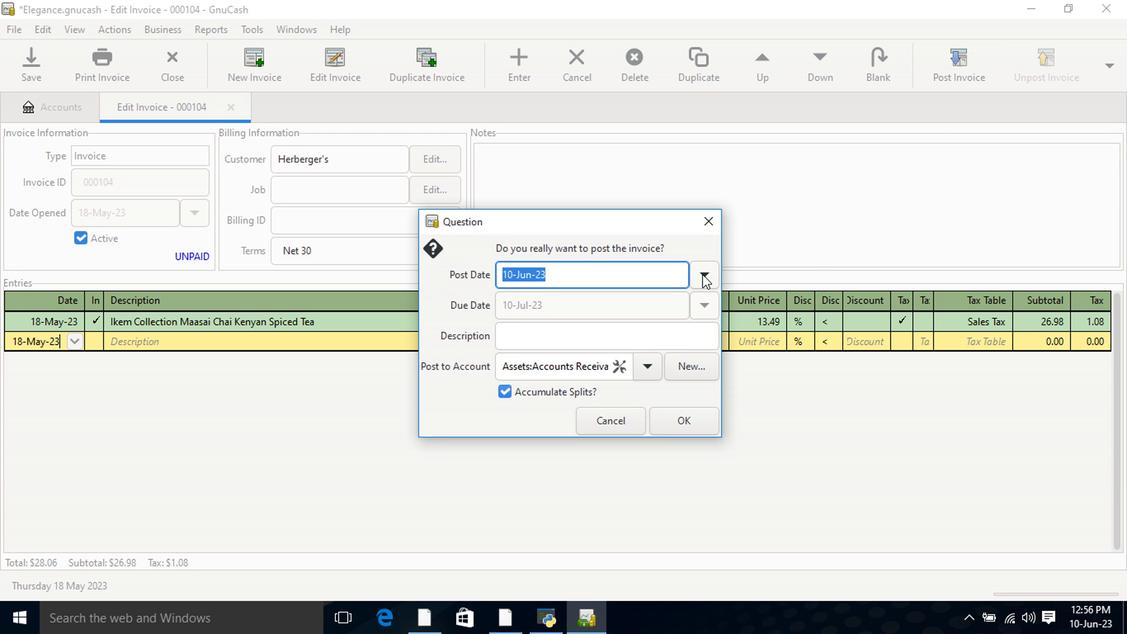
Action: Mouse moved to (572, 302)
Screenshot: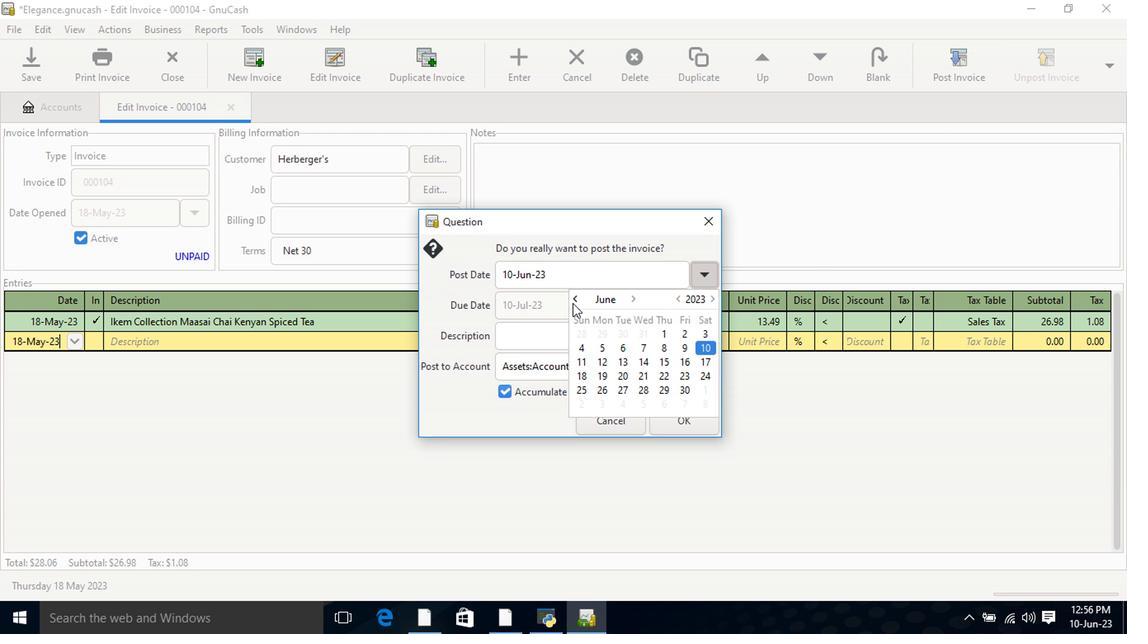 
Action: Mouse pressed left at (572, 302)
Screenshot: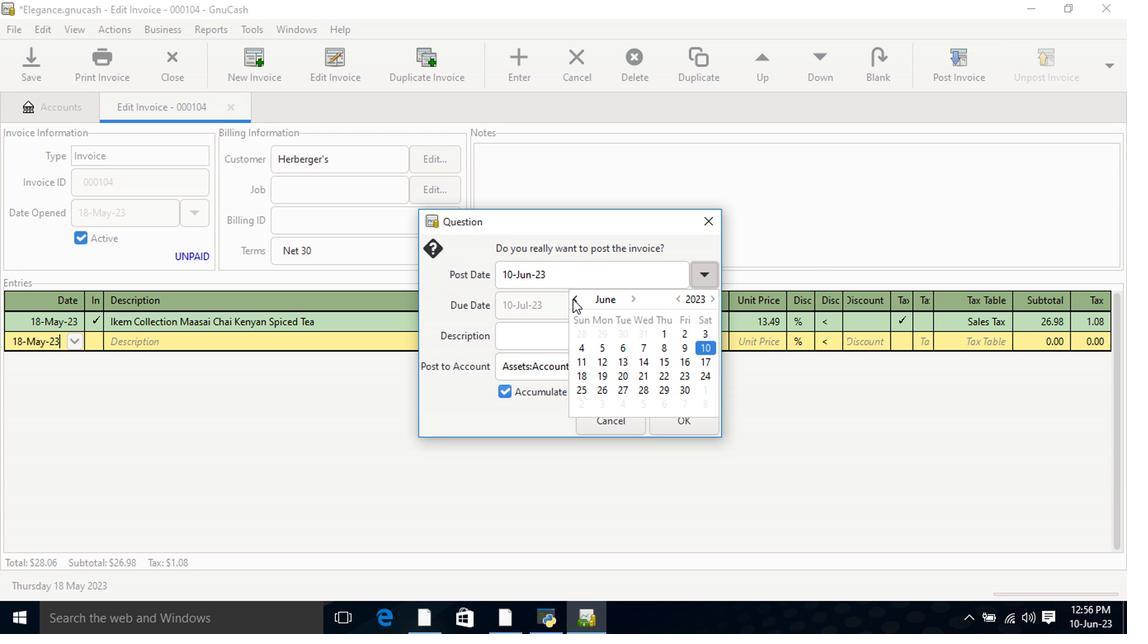 
Action: Mouse moved to (666, 365)
Screenshot: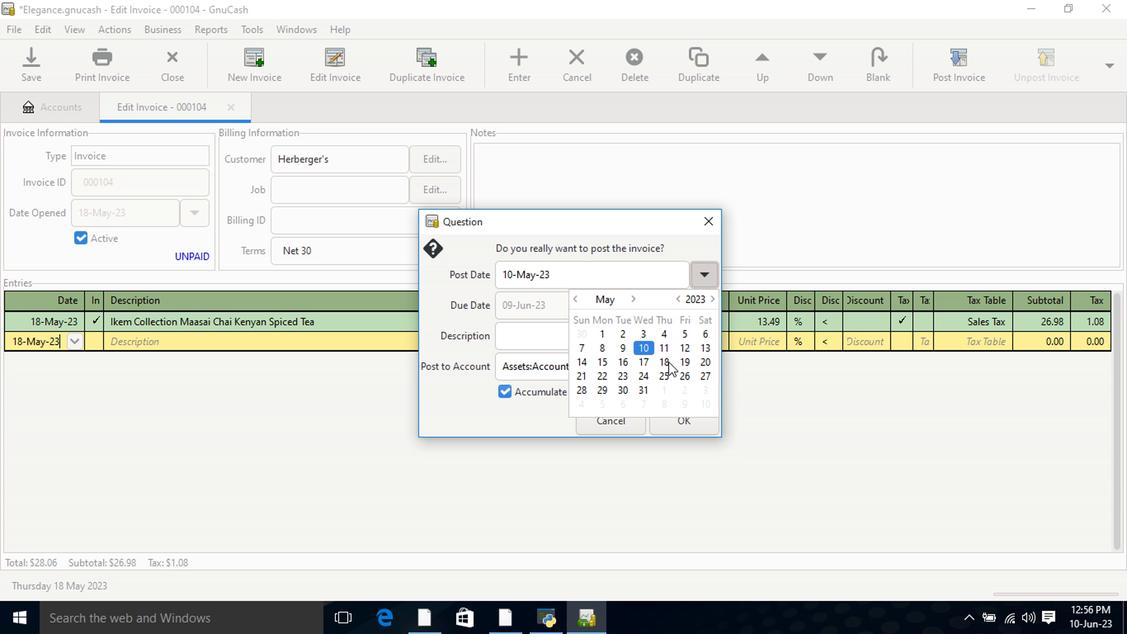 
Action: Mouse pressed left at (666, 365)
Screenshot: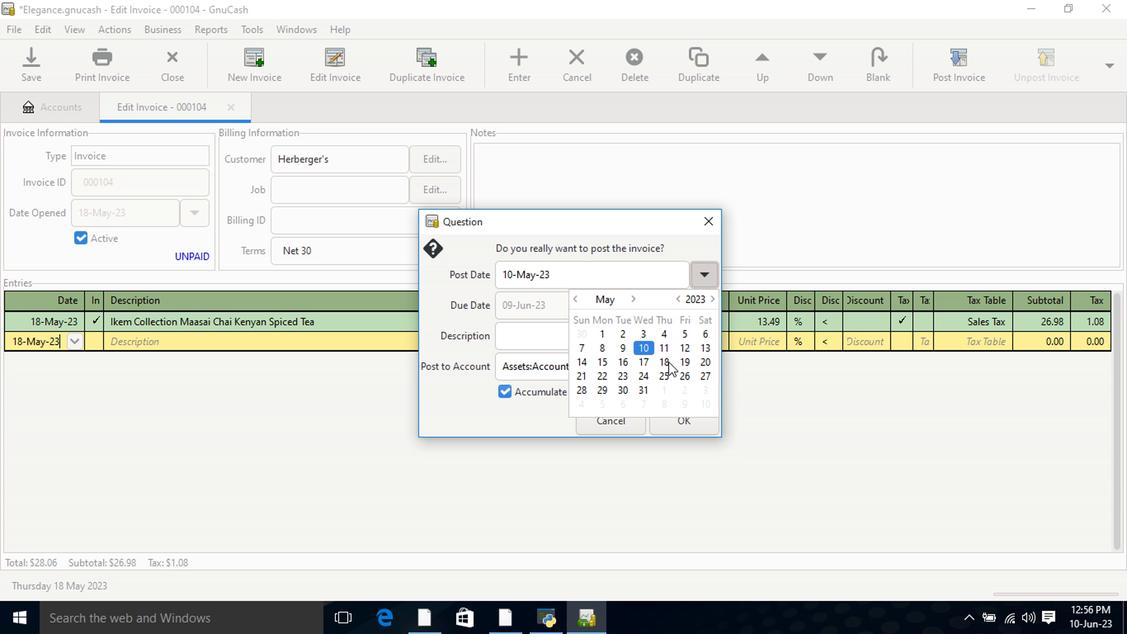 
Action: Mouse pressed left at (666, 365)
Screenshot: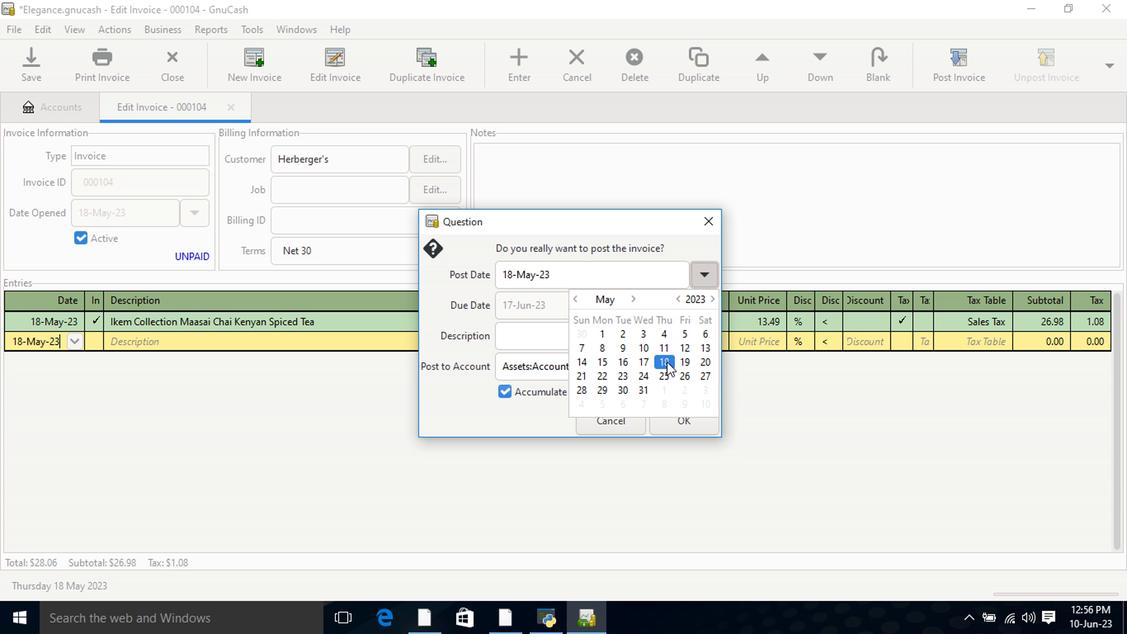 
Action: Mouse moved to (680, 422)
Screenshot: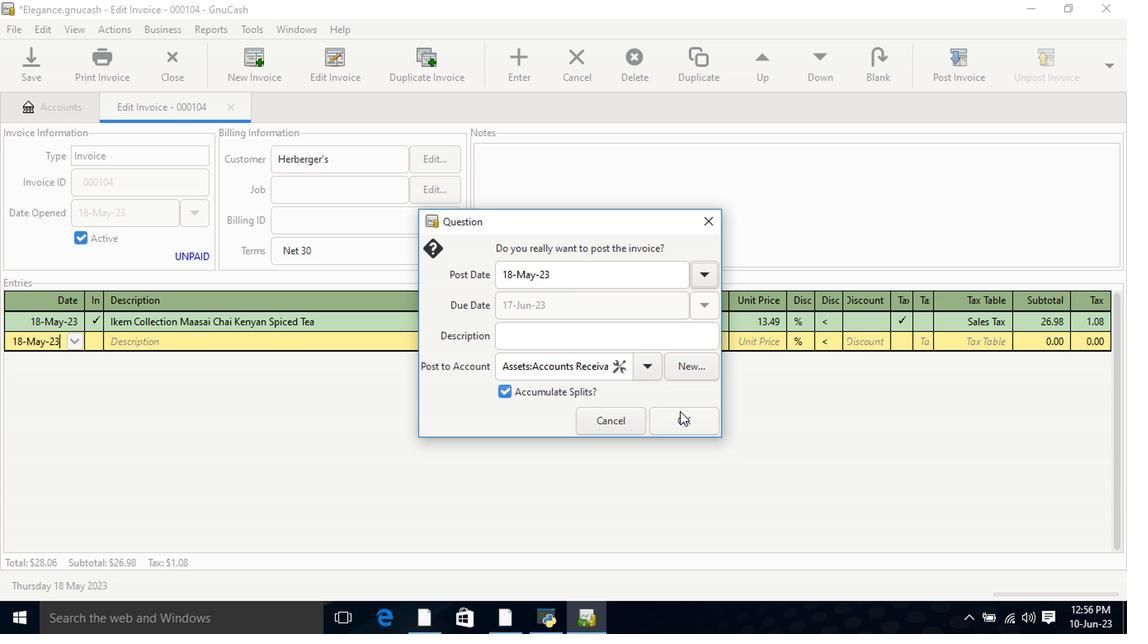 
Action: Mouse pressed left at (680, 422)
Screenshot: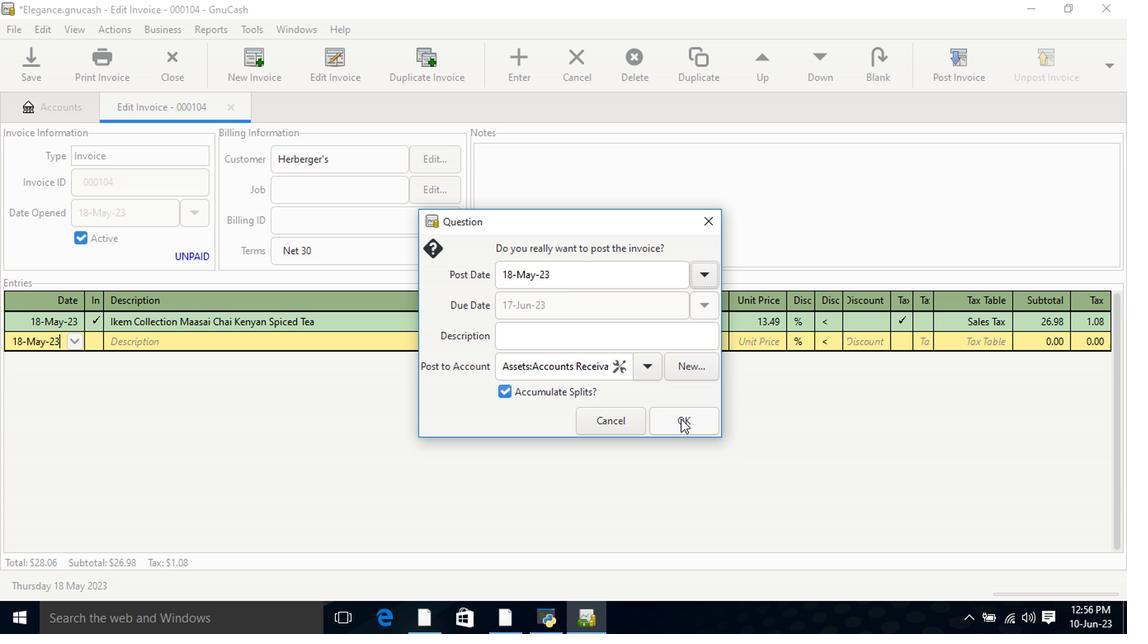 
Action: Mouse moved to (1061, 63)
Screenshot: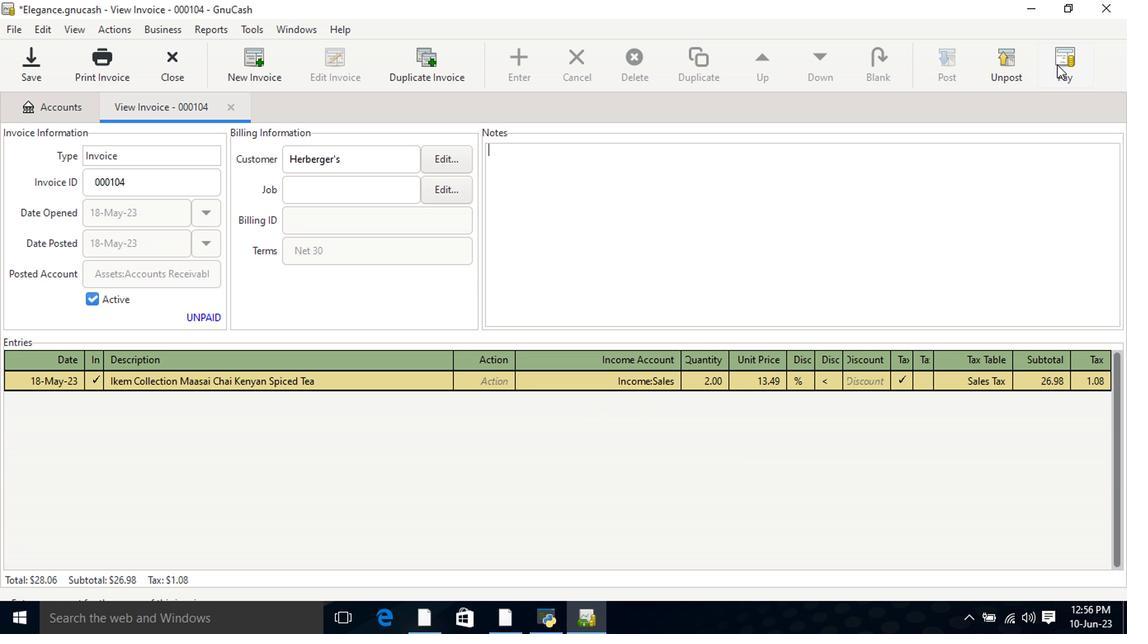 
Action: Mouse pressed left at (1061, 63)
Screenshot: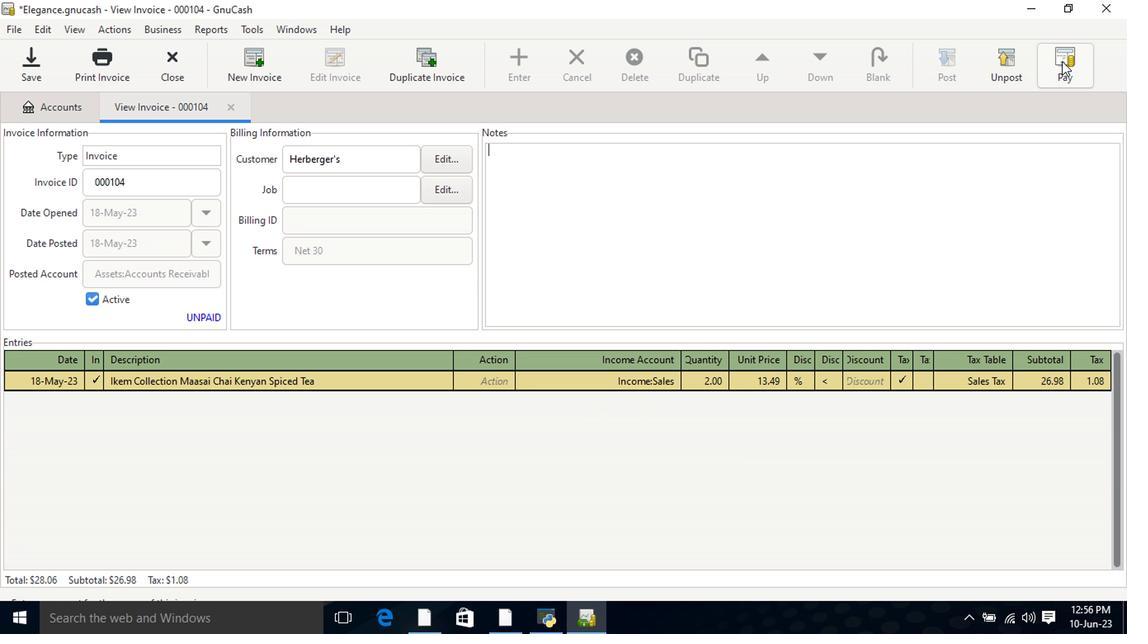 
Action: Mouse moved to (499, 334)
Screenshot: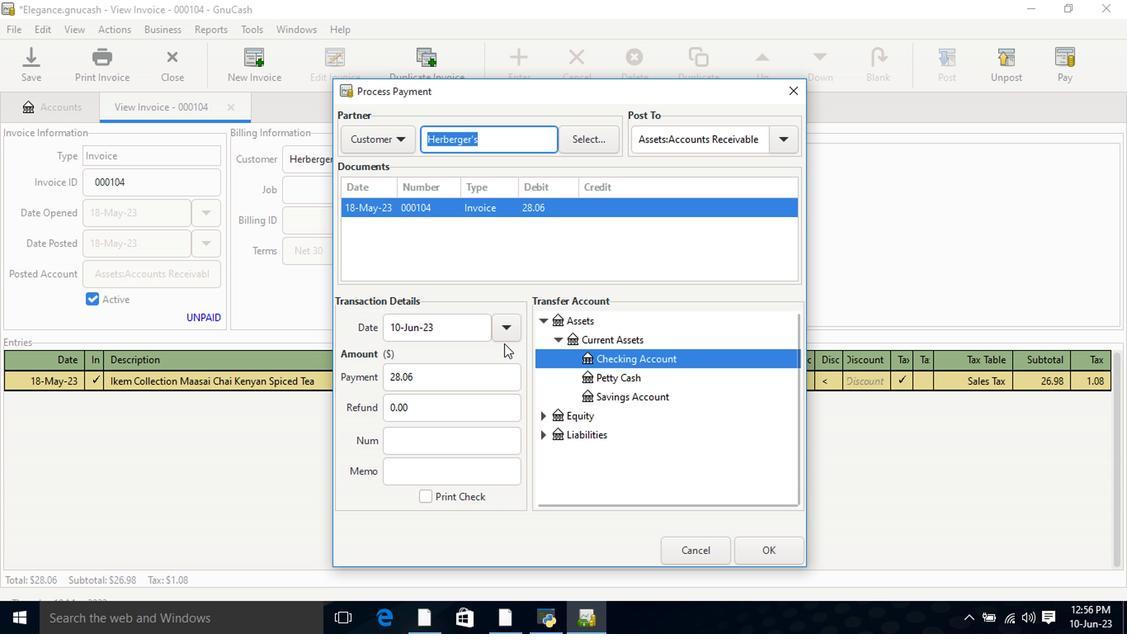 
Action: Mouse pressed left at (499, 334)
Screenshot: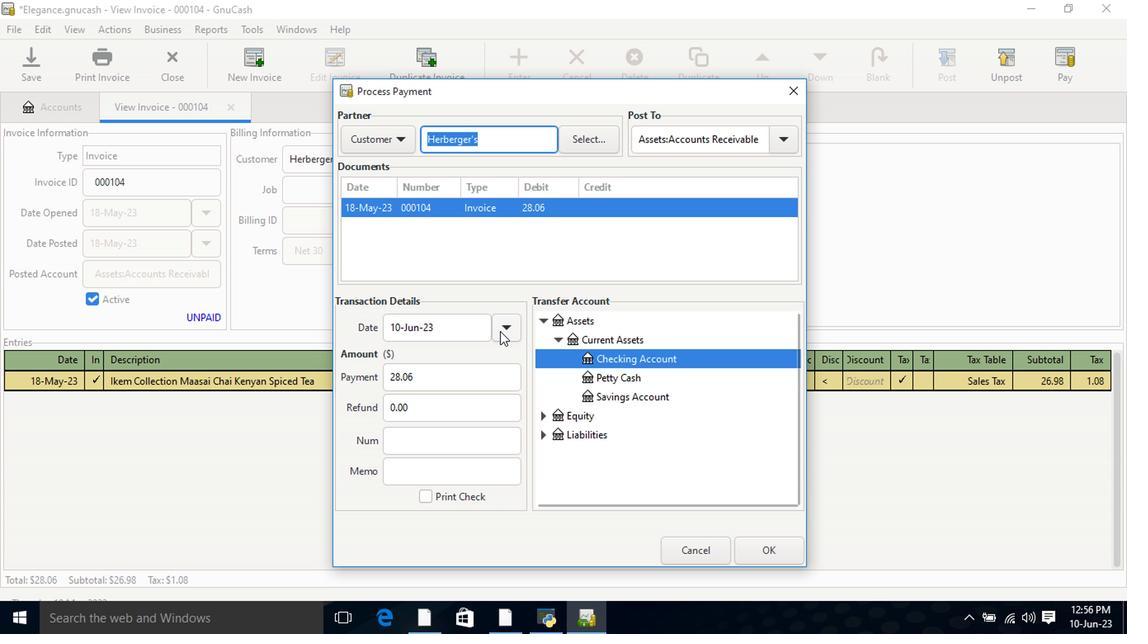 
Action: Mouse moved to (487, 418)
Screenshot: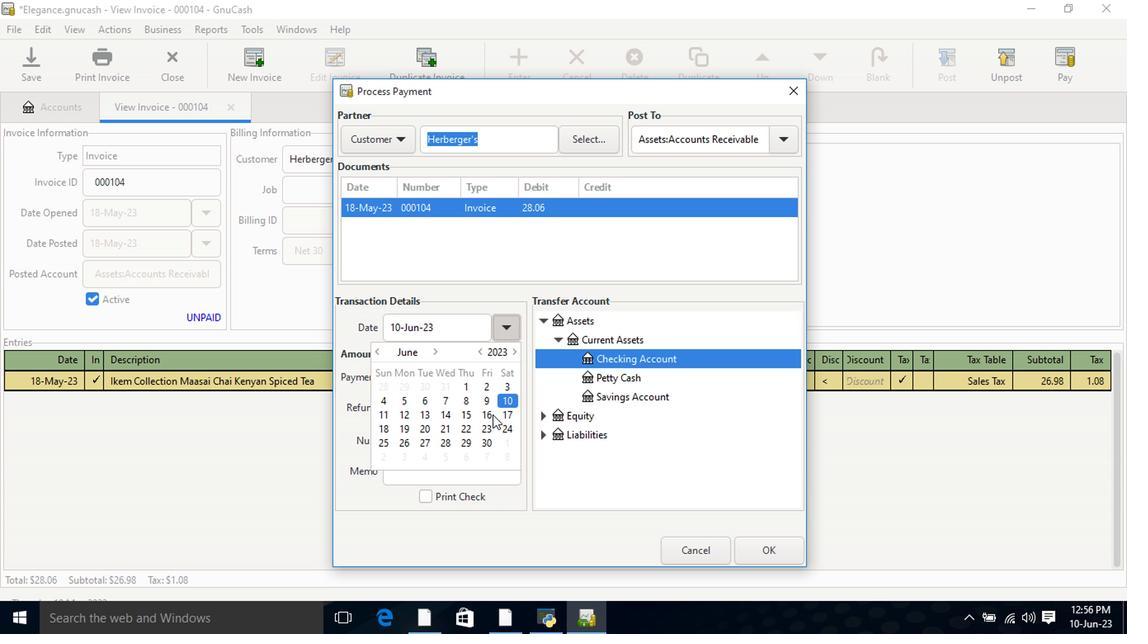 
Action: Mouse pressed left at (487, 418)
Screenshot: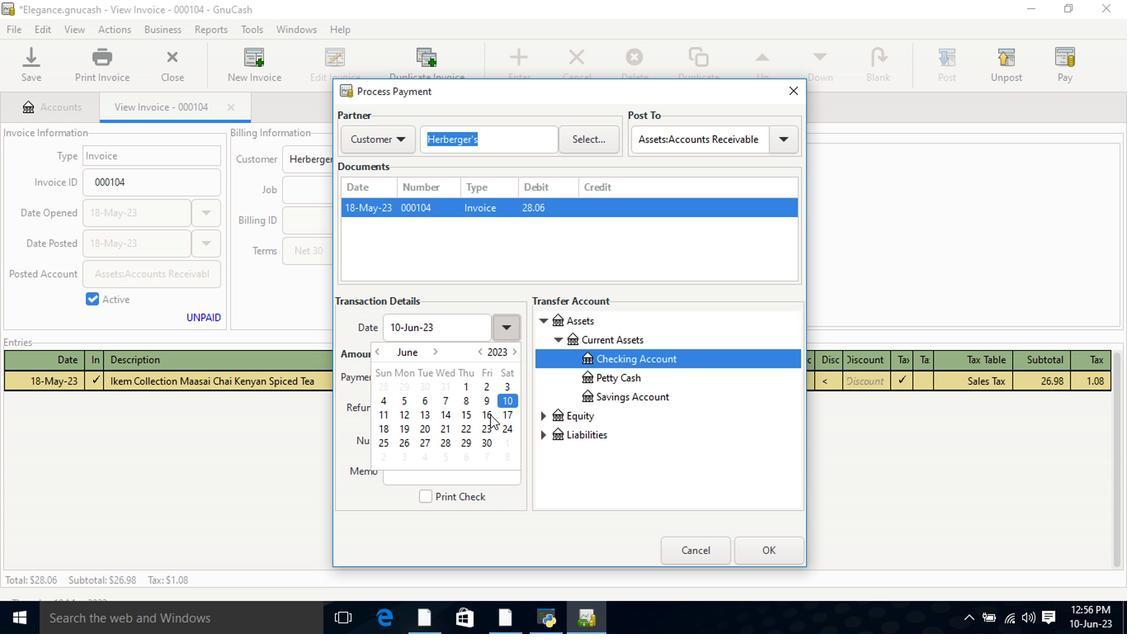 
Action: Mouse pressed left at (487, 418)
Screenshot: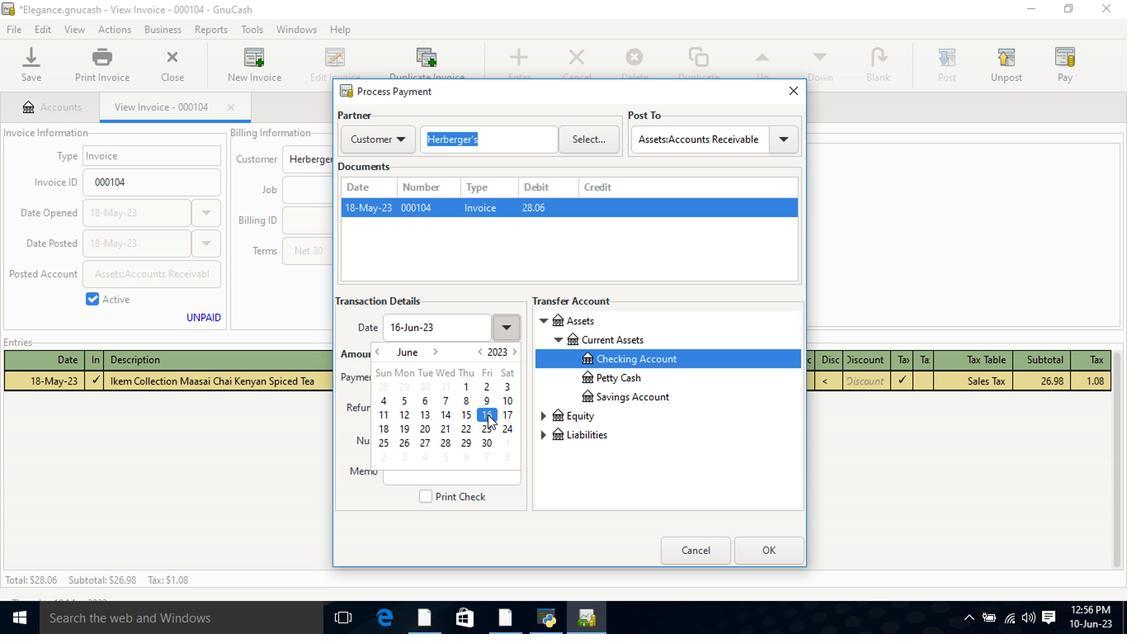 
Action: Mouse moved to (540, 327)
Screenshot: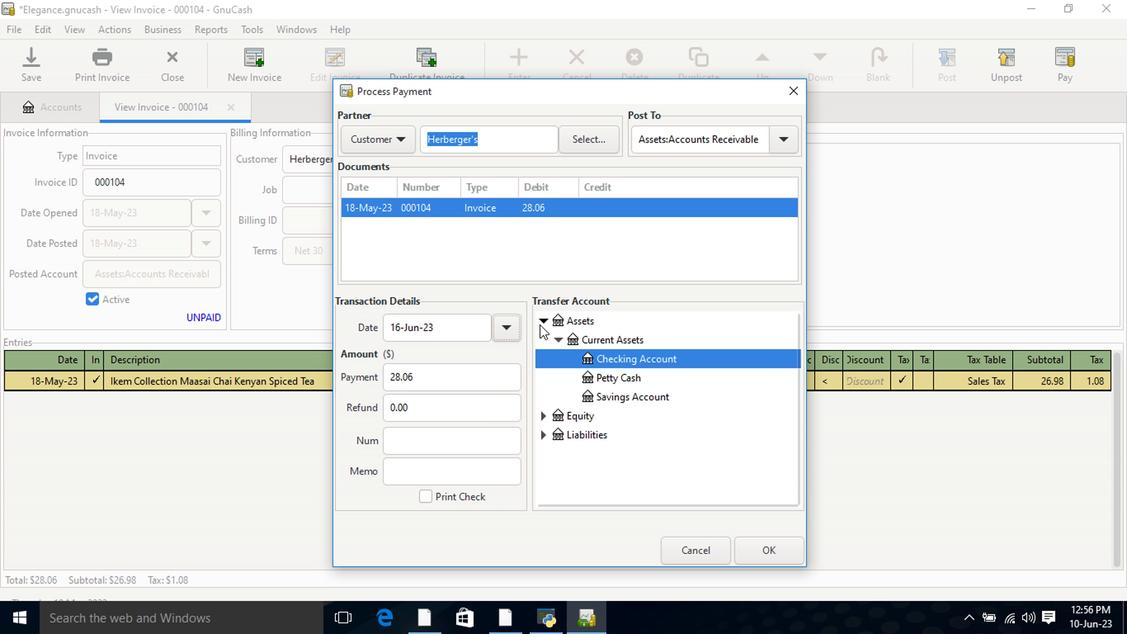 
Action: Mouse pressed left at (540, 327)
Screenshot: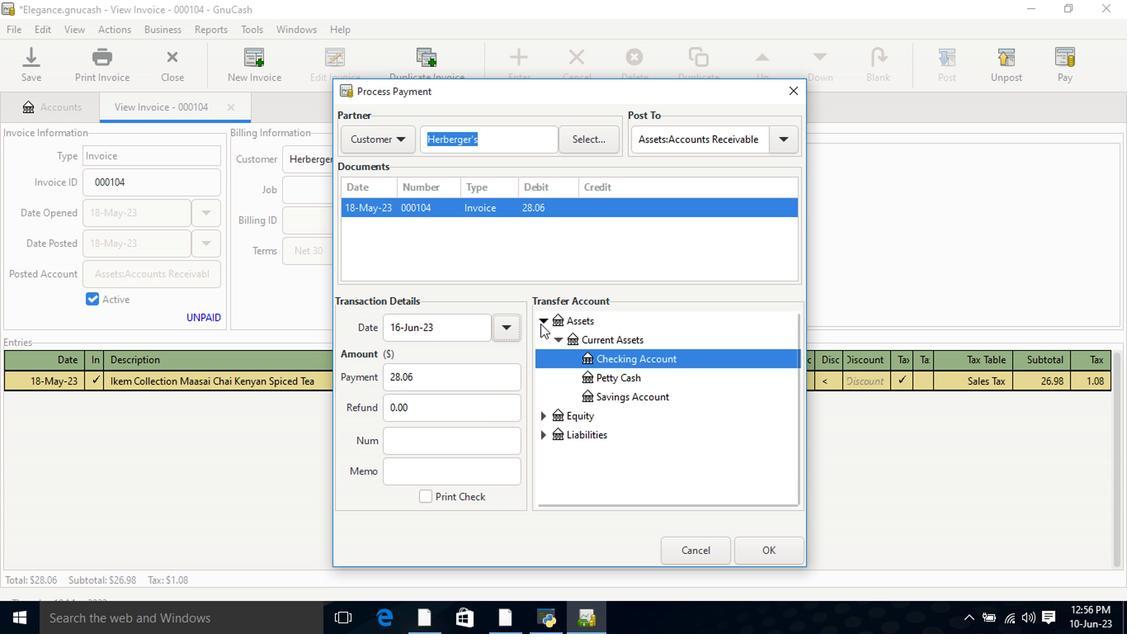 
Action: Mouse pressed left at (540, 327)
Screenshot: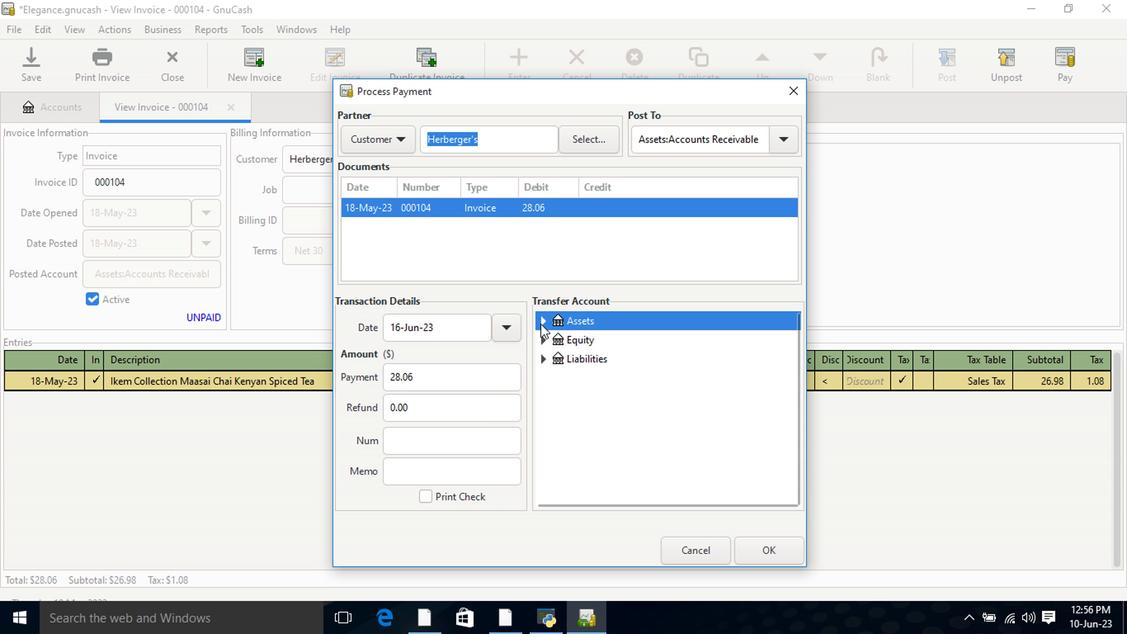 
Action: Mouse moved to (560, 344)
Screenshot: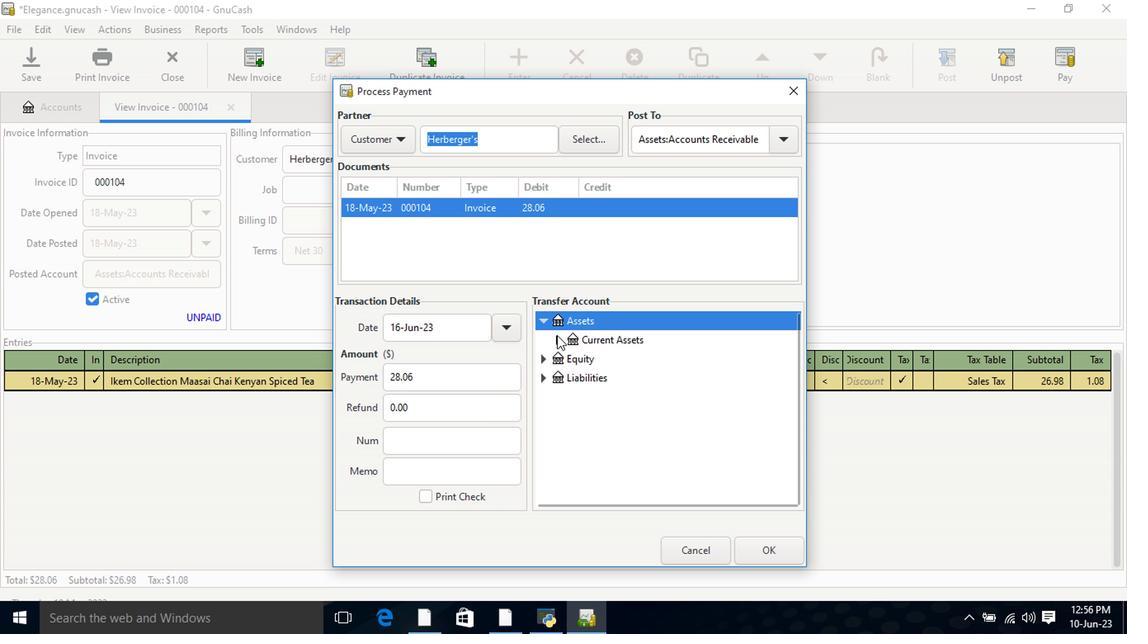 
Action: Mouse pressed left at (560, 344)
Screenshot: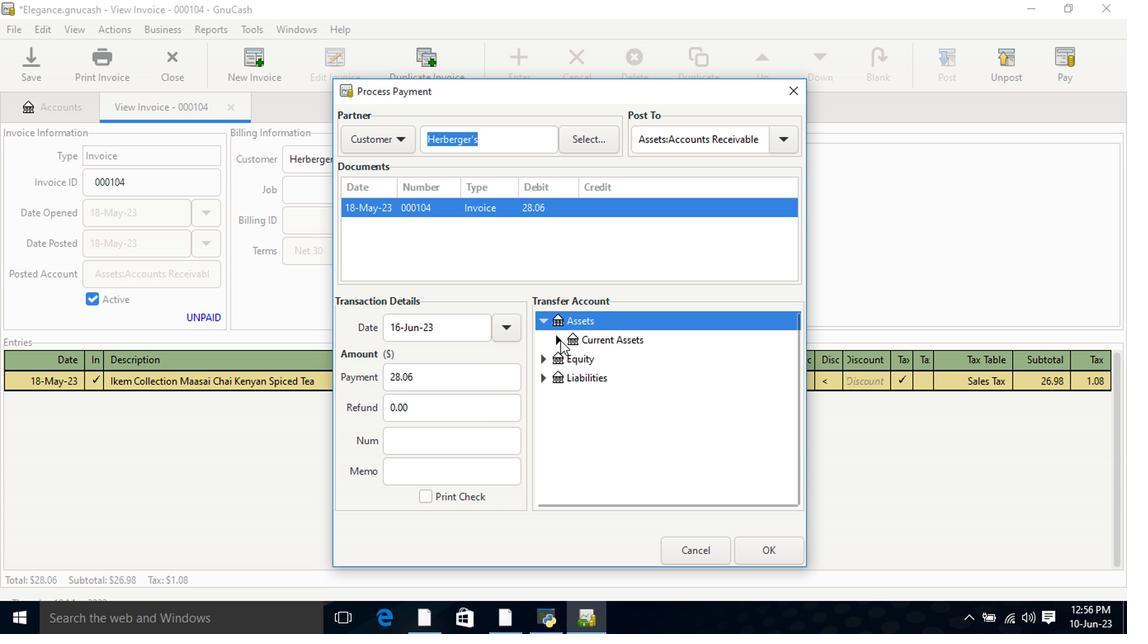 
Action: Mouse moved to (598, 362)
Screenshot: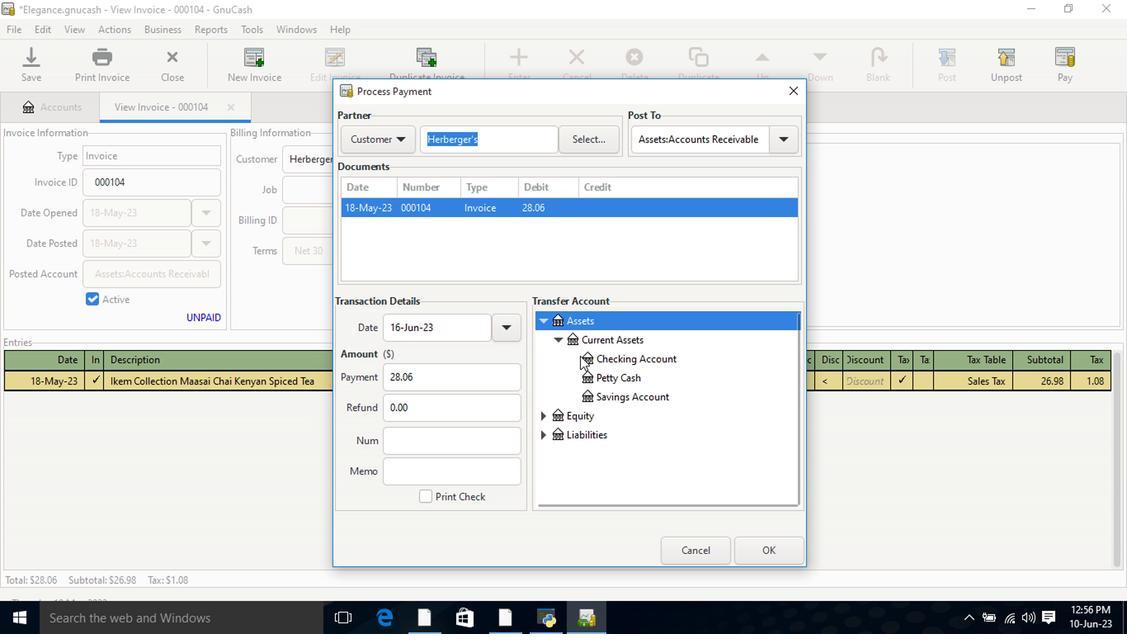 
Action: Mouse pressed left at (598, 362)
Screenshot: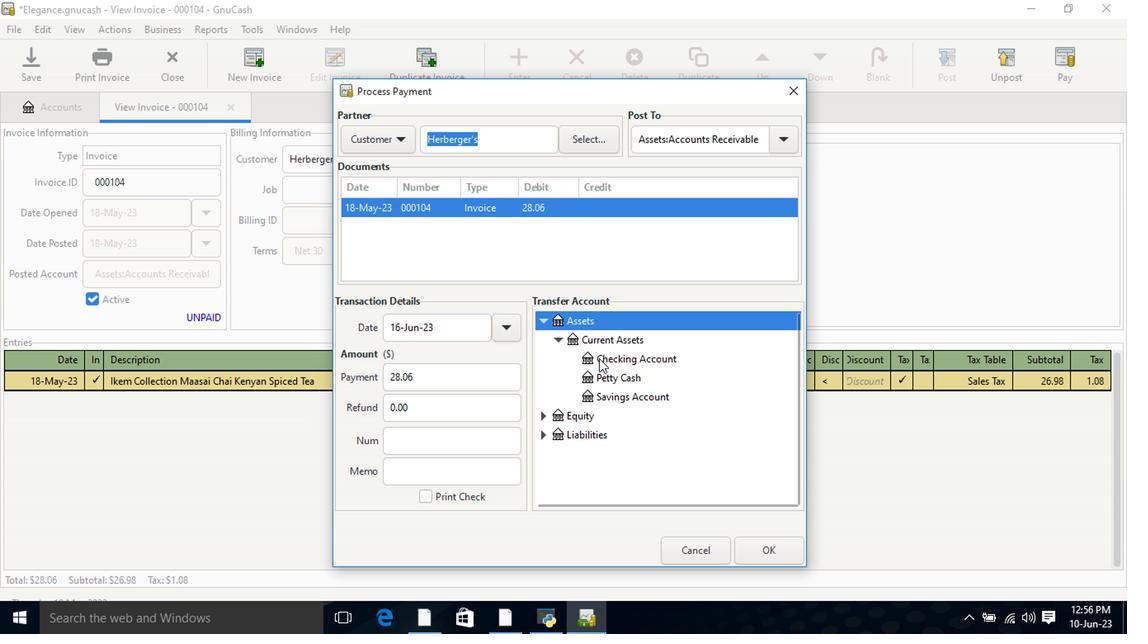 
Action: Mouse moved to (767, 551)
Screenshot: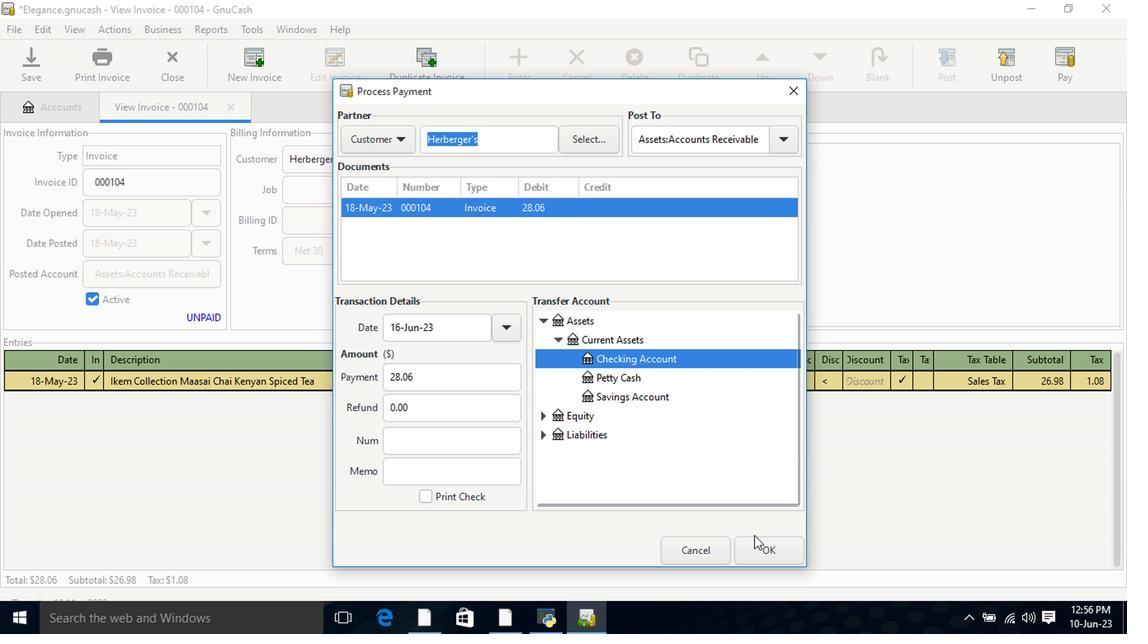 
Action: Mouse pressed left at (767, 551)
Screenshot: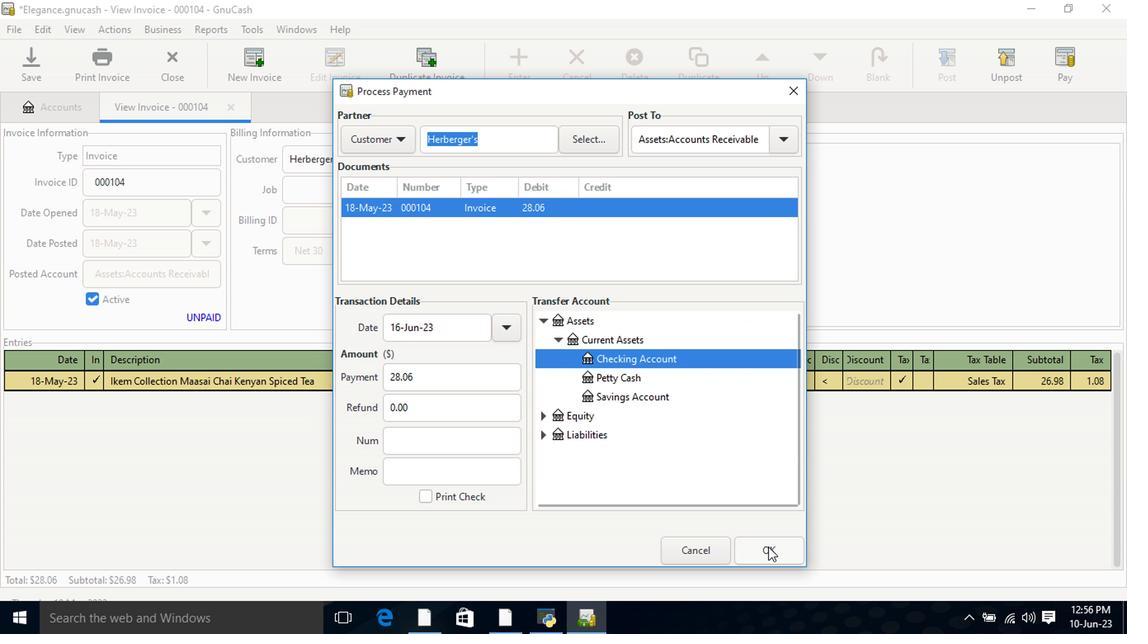 
Action: Mouse moved to (112, 72)
Screenshot: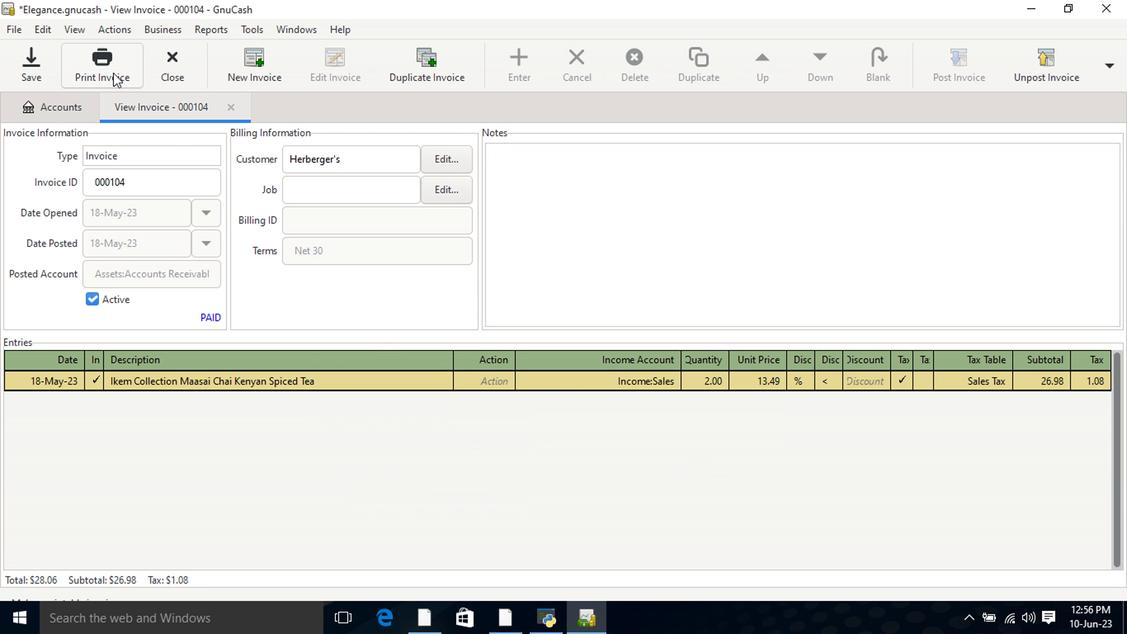 
Action: Mouse pressed left at (112, 72)
Screenshot: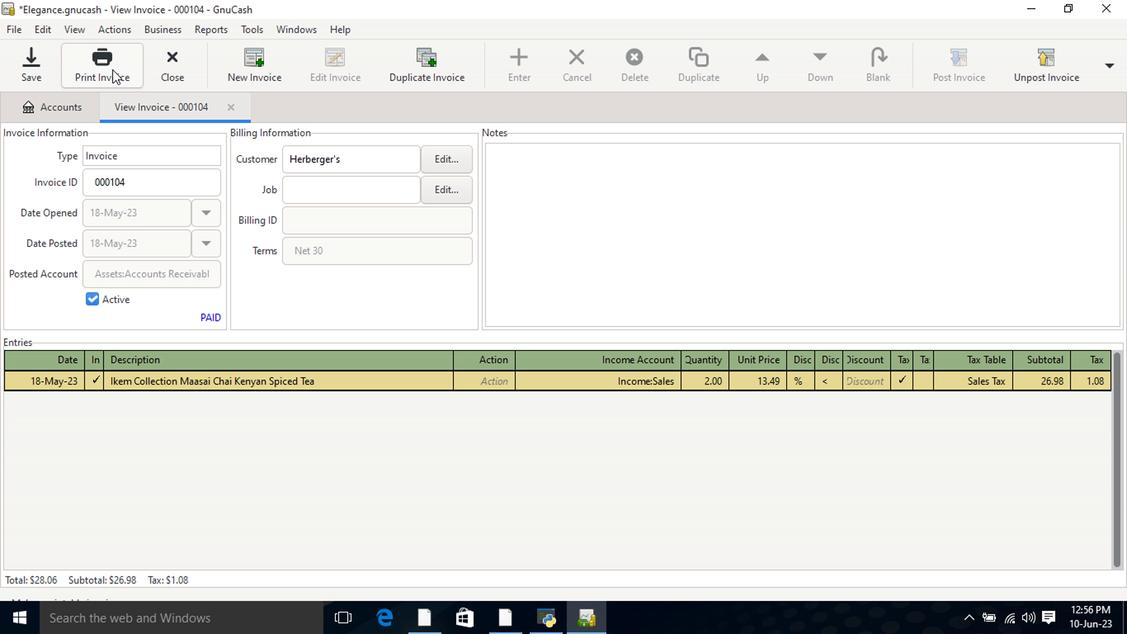 
Action: Mouse moved to (477, 493)
Screenshot: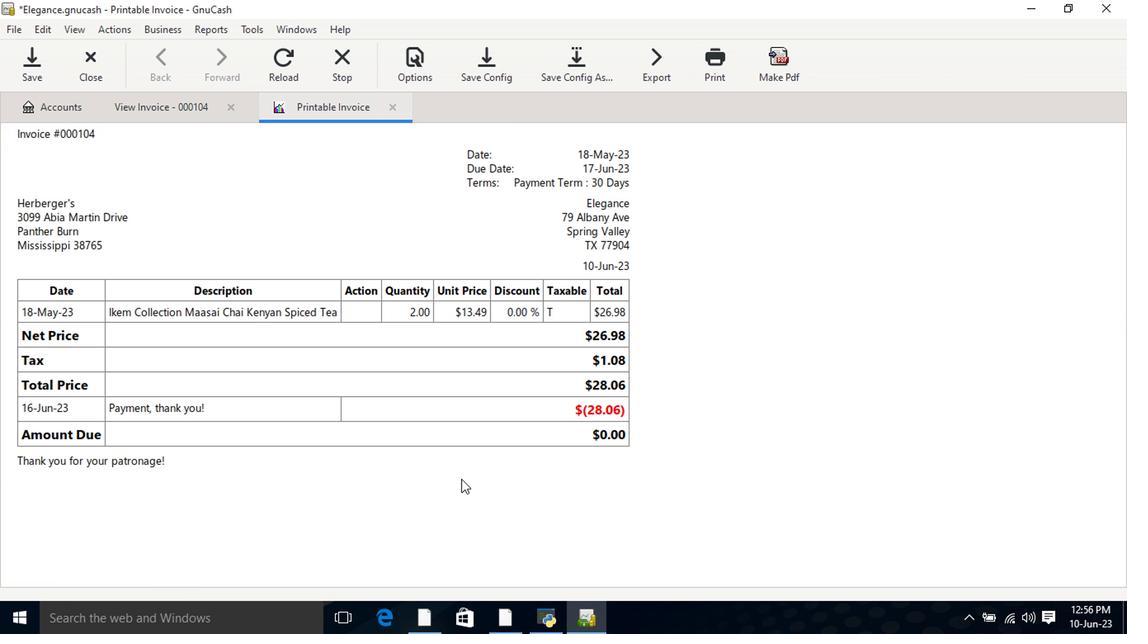 
